 Task: Open an excel sheet and write heading  Innovate Sales. Add 10 people name  'Ethan Reynolds, Olivia Thompson, Benjamin Martinez, Emma Davis, Alexander Mitchell, Ava Rodriguez, Daniel Anderson, Mia Lewis, Christopher Scott, Sophia Harris._x000D_
'Item code in between  450-900. Product range in between  1000-10000. Add Products  Nike shoe, Adidas shoe, Gucci T-shirt, Louis Vuitton bag, Zara Shirt, H&M jeans, Chanel perfume, Versace perfume, Ralph Lauren, Prada Shirt_x000D_
Choose quantity  5 to 10 Tax 12 percent Total Add Amount. Save page  Innovate Sales review book
Action: Mouse moved to (10, 20)
Screenshot: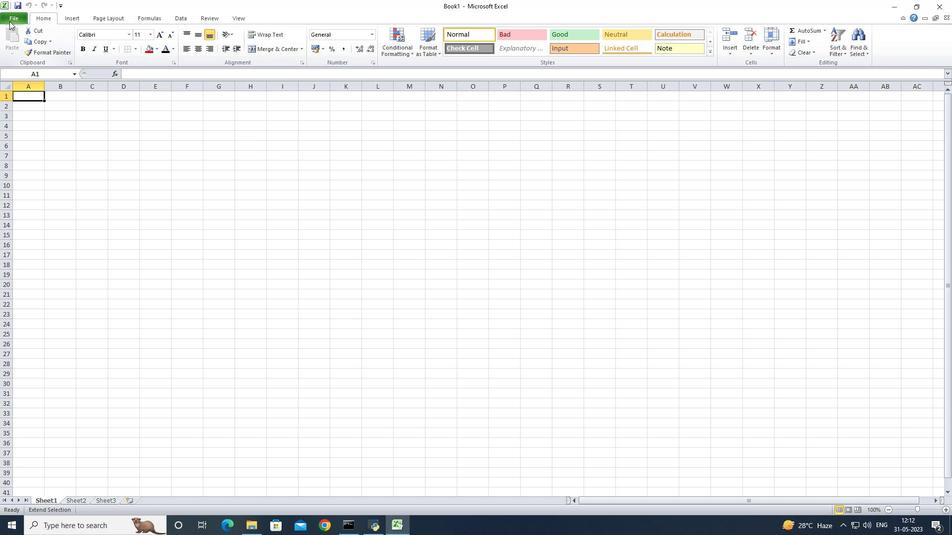 
Action: Mouse pressed left at (10, 20)
Screenshot: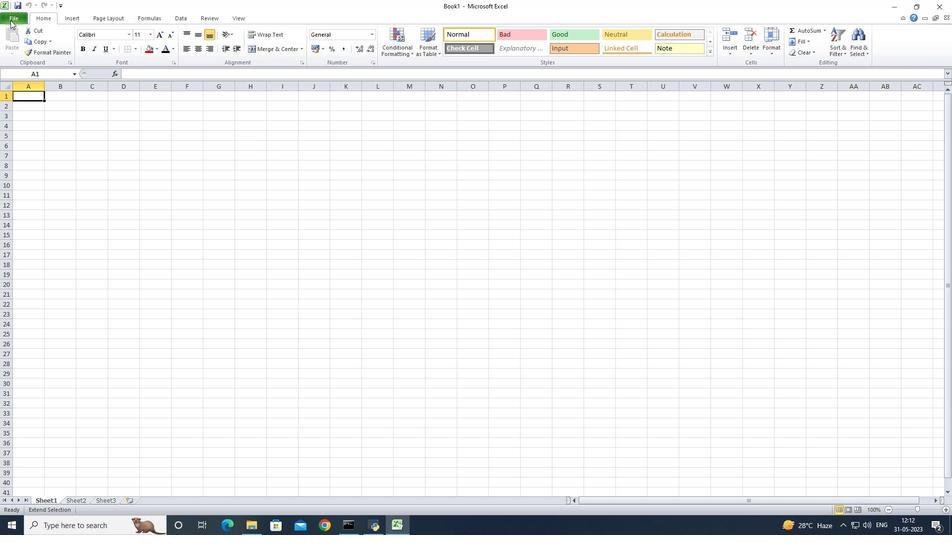 
Action: Mouse moved to (21, 126)
Screenshot: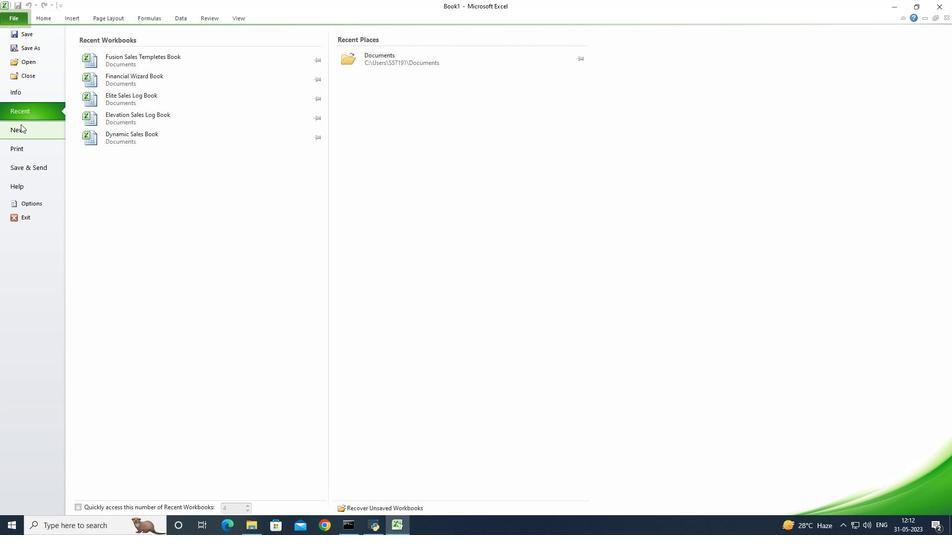 
Action: Mouse pressed left at (21, 126)
Screenshot: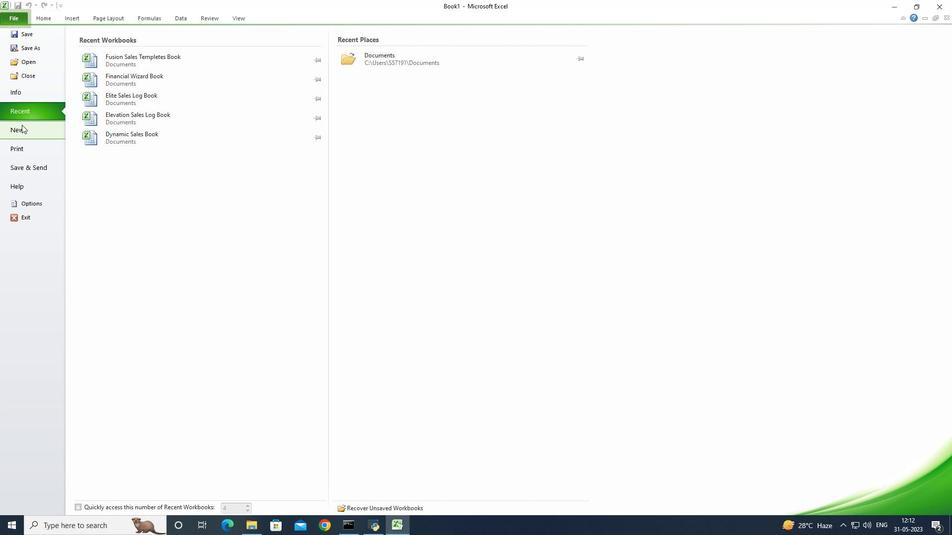 
Action: Mouse moved to (95, 95)
Screenshot: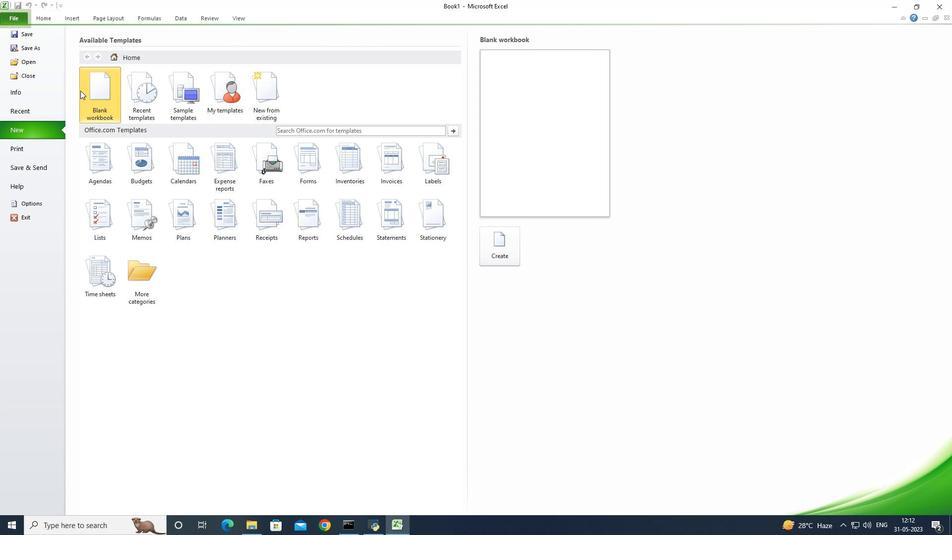
Action: Mouse pressed left at (95, 95)
Screenshot: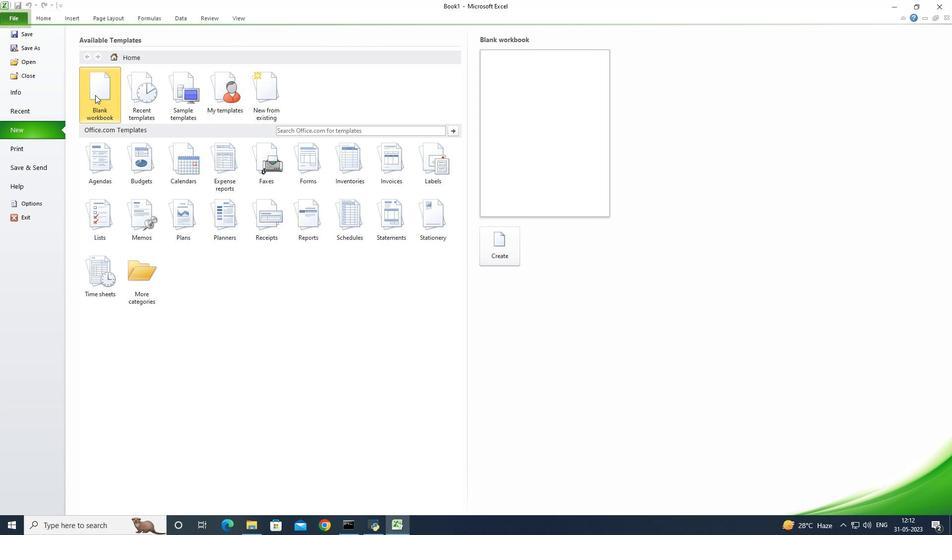 
Action: Mouse moved to (491, 248)
Screenshot: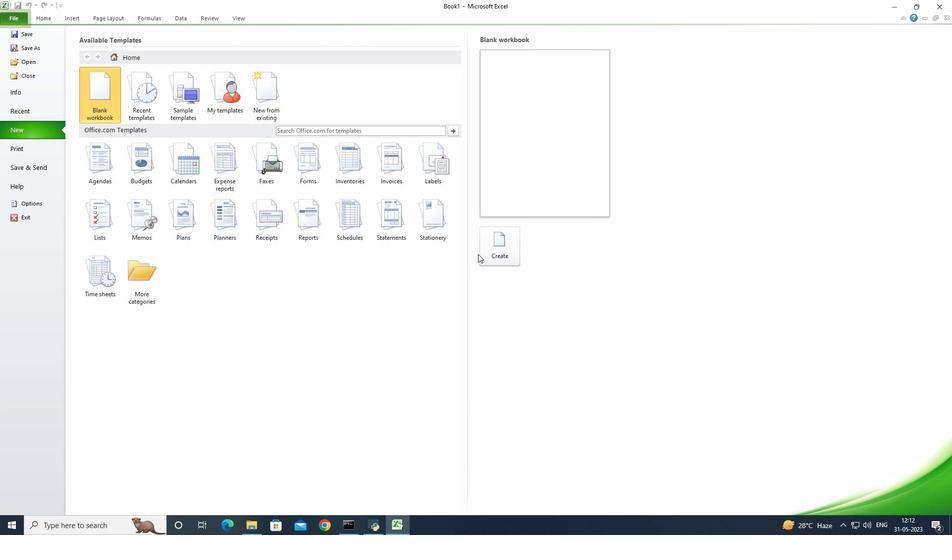 
Action: Mouse pressed left at (491, 248)
Screenshot: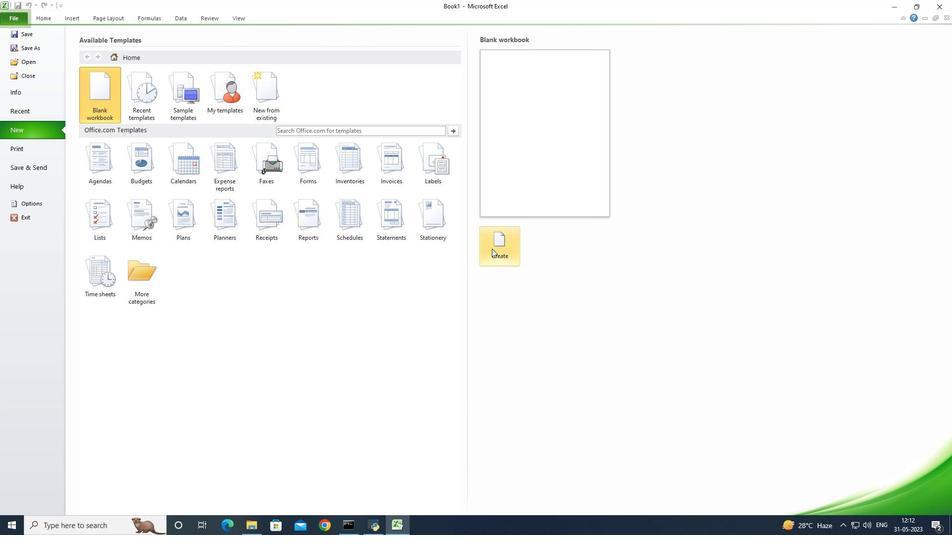 
Action: Mouse moved to (33, 96)
Screenshot: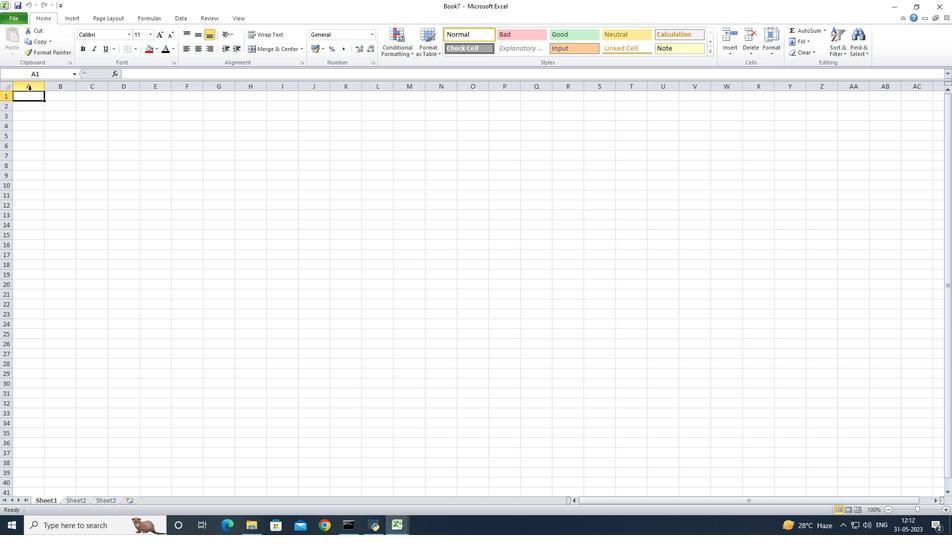 
Action: Mouse pressed left at (33, 96)
Screenshot: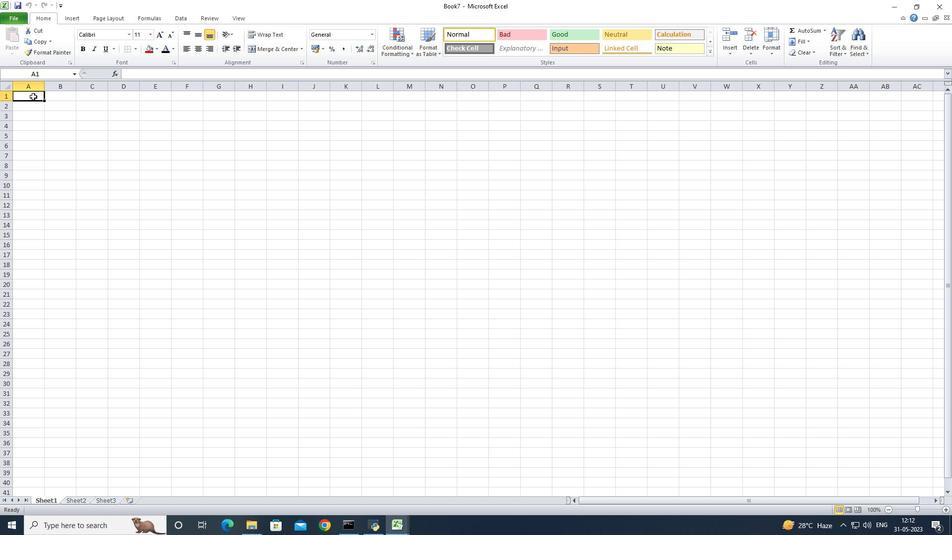 
Action: Key pressed <Key.shift>Innovate<Key.space><Key.shift>Sales<Key.enter>
Screenshot: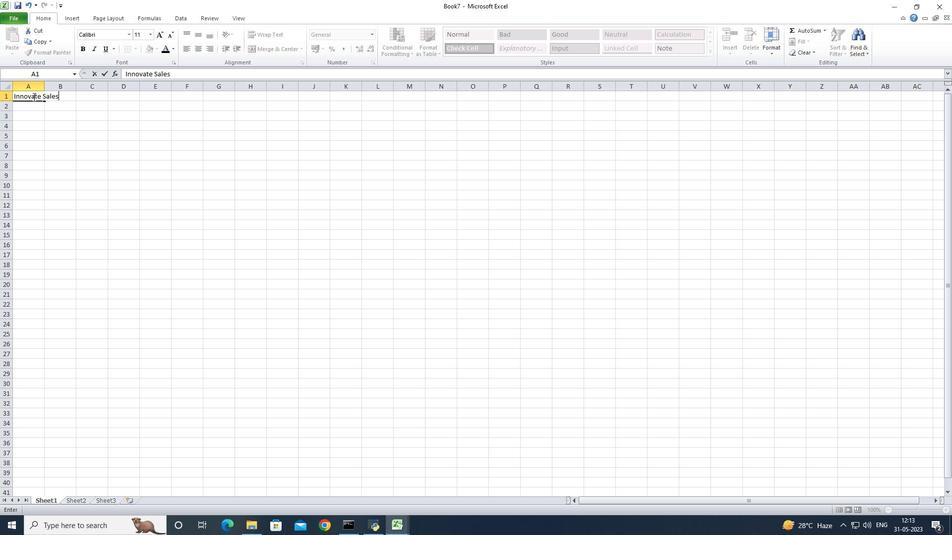 
Action: Mouse moved to (31, 97)
Screenshot: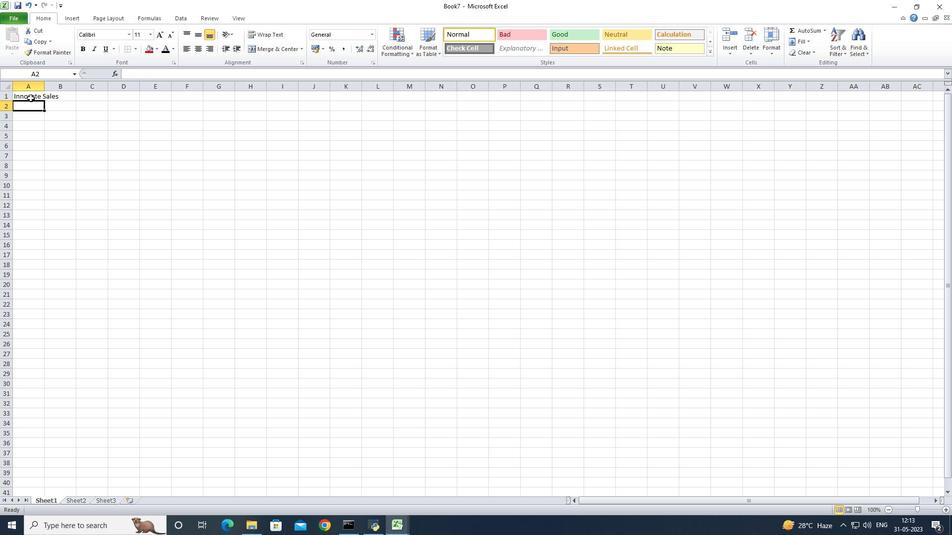 
Action: Mouse pressed left at (31, 97)
Screenshot: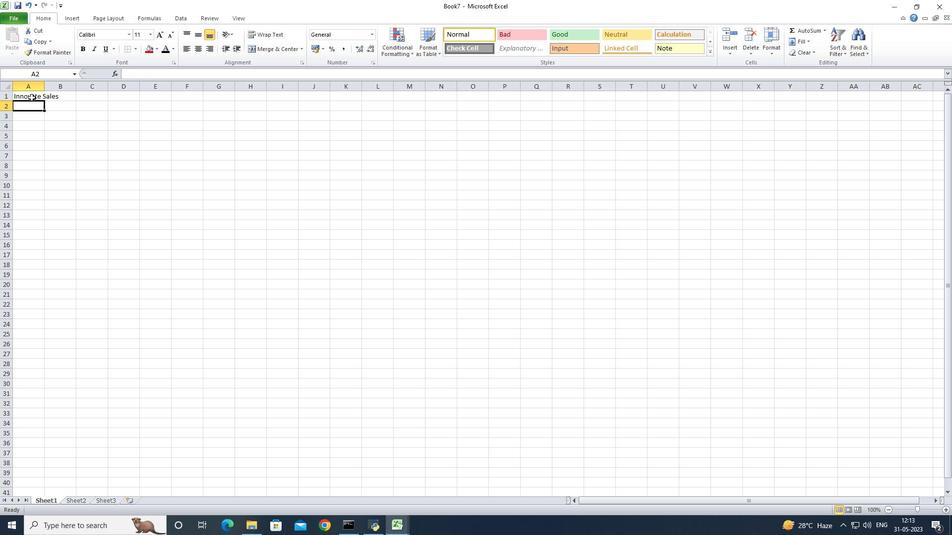 
Action: Mouse moved to (38, 104)
Screenshot: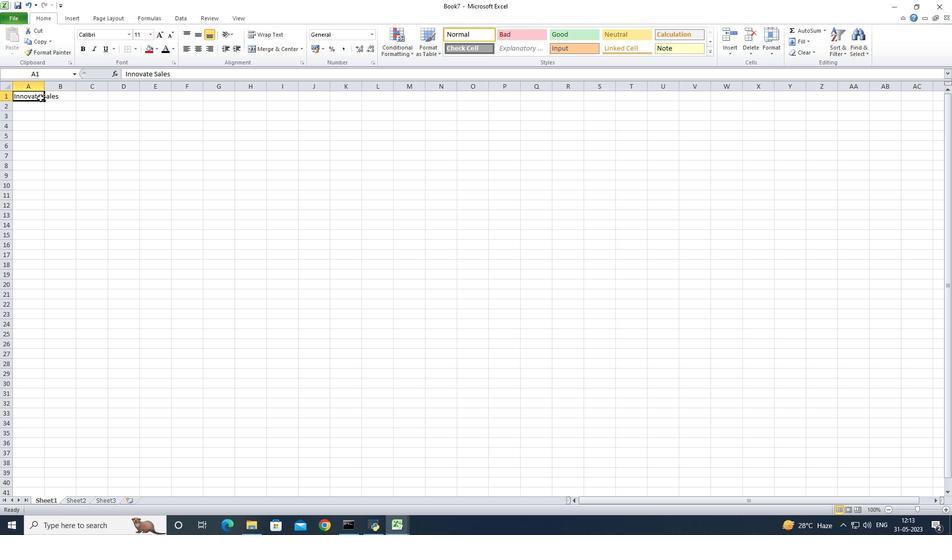 
Action: Mouse pressed left at (38, 104)
Screenshot: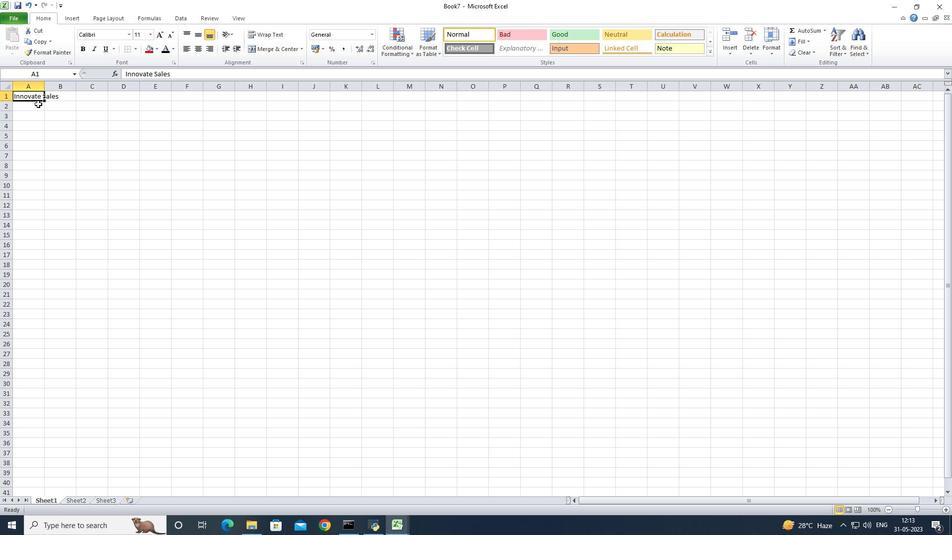 
Action: Key pressed <Key.shift><Key.shift><Key.shift><Key.shift><Key.shift><Key.shift><Key.shift>Name<Key.enter><Key.shift><Key.shift><Key.shift>Ethan<Key.space><Key.shift><Key.shift><Key.shift><Key.shift><Key.shift><Key.shift>Reynolds<Key.enter><Key.shift><Key.shift><Key.shift><Key.shift><Key.shift><Key.shift><Key.shift><Key.shift><Key.shift><Key.shift><Key.shift><Key.shift><Key.shift><Key.shift><Key.shift><Key.shift><Key.shift><Key.shift><Key.shift><Key.shift><Key.shift><Key.shift><Key.shift><Key.shift><Key.shift><Key.shift><Key.shift><Key.shift><Key.shift><Key.shift><Key.shift><Key.shift><Key.shift><Key.shift><Key.shift><Key.shift><Key.shift>Olivia<Key.space><Key.shift><Key.shift><Key.shift><Key.shift><Key.shift><Key.shift><Key.shift><Key.shift><Key.shift><Key.shift><Key.shift><Key.shift><Key.shift><Key.shift>Thompsi<Key.backspace>on<Key.enter><Key.shift><Key.shift><Key.shift><Key.shift><Key.shift><Key.shift><Key.shift><Key.shift><Key.shift><Key.shift><Key.shift><Key.shift><Key.shift><Key.shift><Key.shift><Key.shift><Key.shift><Key.shift><Key.shift><Key.shift><Key.shift><Key.shift><Key.shift><Key.shift><Key.shift><Key.shift><Key.shift><Key.shift>Benjamin<Key.space><Key.shift>Martinez<Key.enter><Key.shift><Key.shift><Key.shift><Key.shift>Emma<Key.space><Key.shift><Key.shift><Key.shift><Key.shift><Key.shift><Key.shift><Key.shift><Key.shift><Key.shift><Key.shift><Key.shift><Key.shift><Key.shift><Key.shift><Key.shift><Key.shift>Davis<Key.enter><Key.shift><Key.shift><Key.shift><Key.shift><Key.shift><Key.shift><Key.shift><Key.shift><Key.shift><Key.shift>Alexan<Key.shift>Der<Key.backspace><Key.backspace><Key.backspace>der<Key.space><Key.shift>Mitchell<Key.enter><Key.shift><Key.shift><Key.shift><Key.shift><Key.shift><Key.shift><Key.shift><Key.shift><Key.shift><Key.shift><Key.shift><Key.shift><Key.shift><Key.shift><Key.shift><Key.shift><Key.shift><Key.shift><Key.shift>Ava<Key.space><Key.shift><Key.shift><Key.shift><Key.shift><Key.shift><Key.shift>Rodriguez<Key.enter><Key.shift><Key.shift><Key.shift><Key.shift><Key.shift><Key.shift>Daniel<Key.space><Key.shift><Key.shift><Key.shift><Key.shift><Key.shift><Key.shift><Key.shift><Key.shift><Key.shift><Key.shift><Key.shift><Key.shift>Andet<Key.backspace>rson<Key.enter><Key.shift><Key.shift><Key.shift><Key.shift>Mia<Key.space><Key.shift><Key.shift><Key.shift><Key.shift><Key.shift><Key.shift><Key.shift><Key.shift><Key.shift><Key.shift><Key.shift><Key.shift>Lewis<Key.enter><Key.shift><Key.shift><Key.shift><Key.shift><Key.shift><Key.shift><Key.shift><Key.shift><Key.shift><Key.shift><Key.shift><Key.shift><Key.shift><Key.shift><Key.shift><Key.shift><Key.shift><Key.shift><Key.shift><Key.shift><Key.shift><Key.shift><Key.shift><Key.shift><Key.shift><Key.shift><Key.shift><Key.shift><Key.shift><Key.shift>Cha<Key.backspace>ristopher<Key.space><Key.shift>Scott<Key.enter><Key.shift><Key.shift><Key.shift><Key.shift><Key.shift><Key.shift>ophia<Key.space><Key.shift><Key.shift><Key.shift><Key.shift><Key.shift><Key.shift><Key.shift><Key.shift><Key.shift><Key.shift>harris<Key.enter>
Screenshot: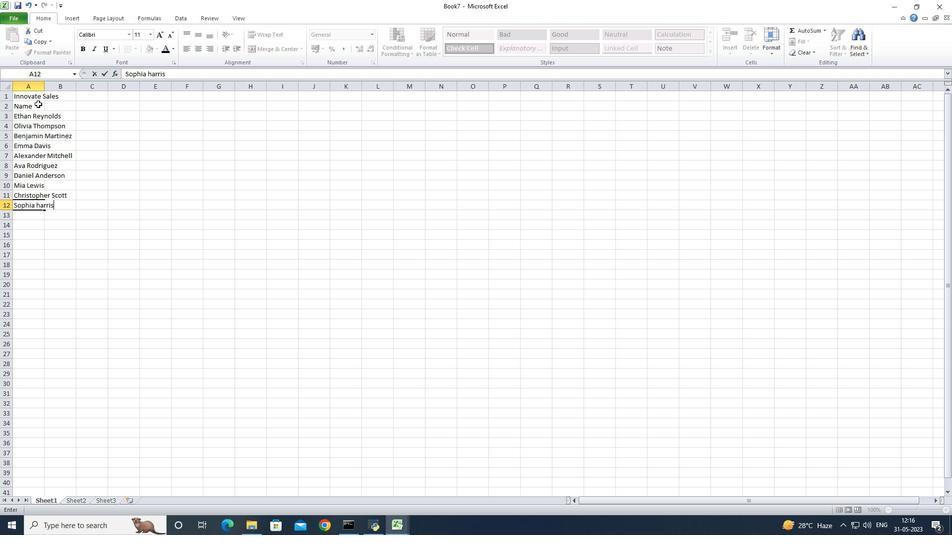 
Action: Mouse moved to (43, 88)
Screenshot: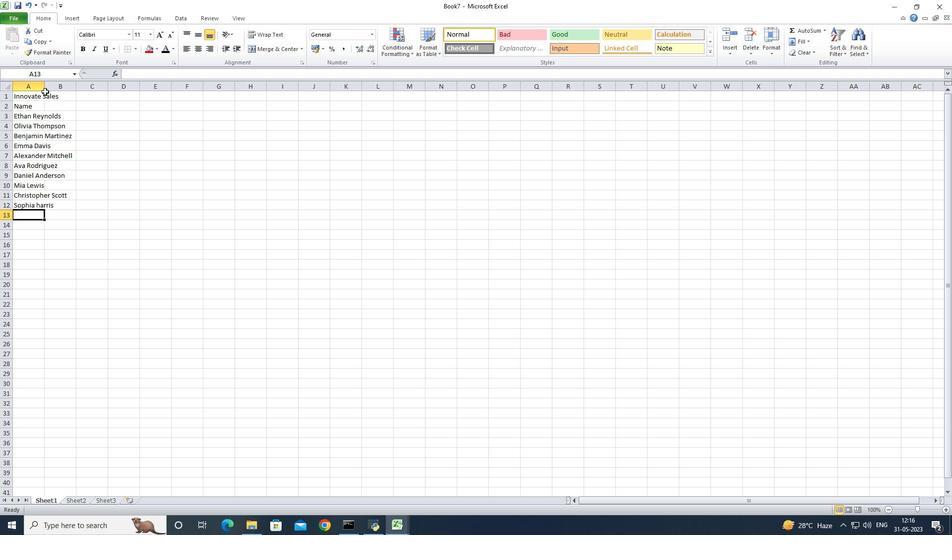 
Action: Mouse pressed left at (43, 88)
Screenshot: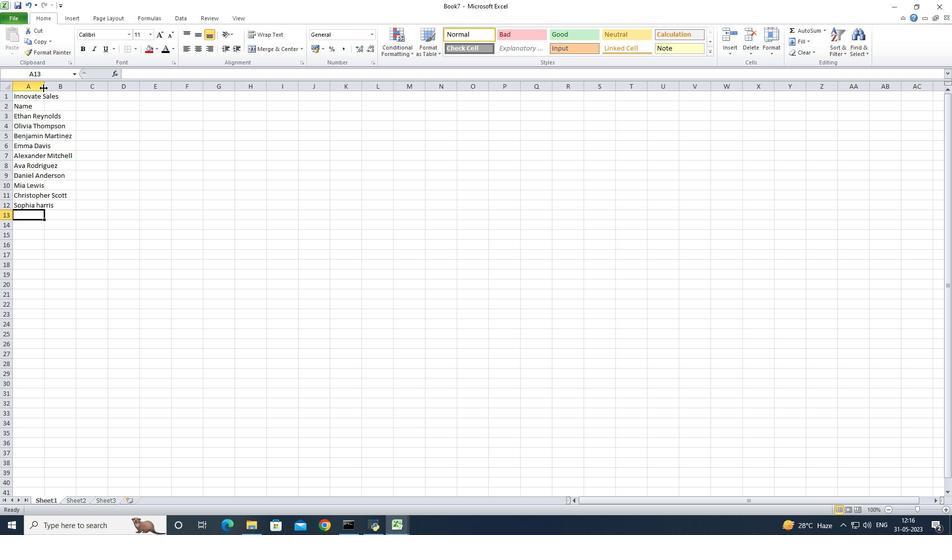 
Action: Mouse pressed left at (43, 88)
Screenshot: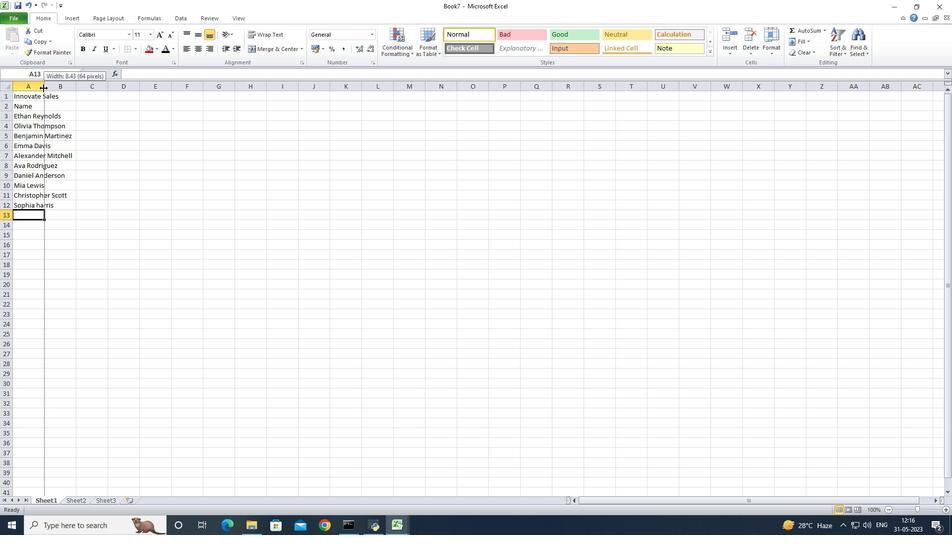 
Action: Mouse moved to (97, 104)
Screenshot: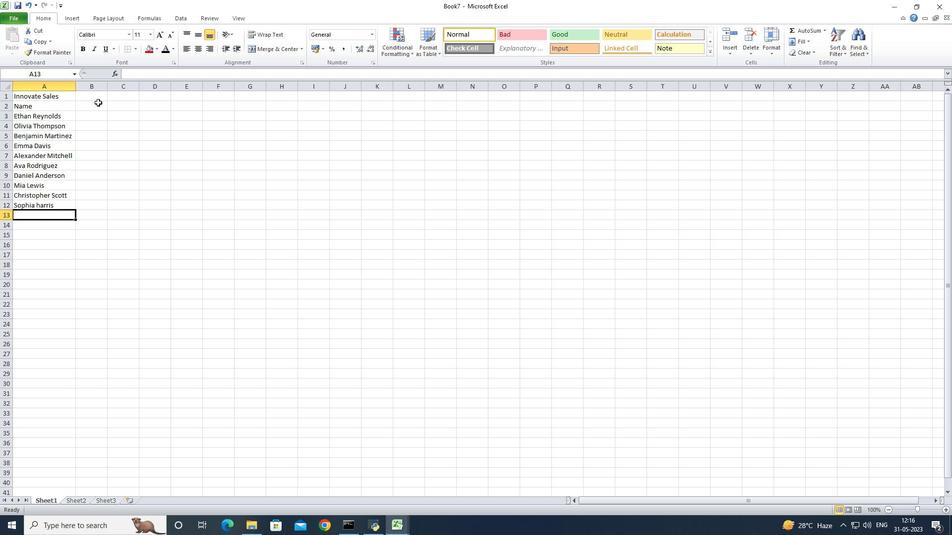 
Action: Mouse pressed left at (97, 104)
Screenshot: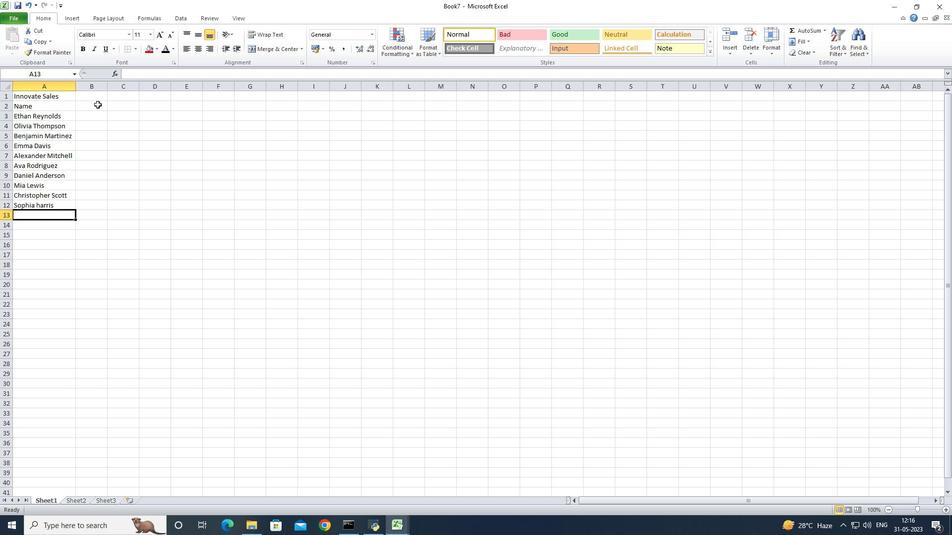 
Action: Key pressed <Key.shift>Item<Key.space><Key.shift>Code<Key.enter>450<Key.down>460<Key.down>470<Key.down>500<Key.down>600<Key.down>700<Key.down>800<Key.down>900<Key.down>750<Key.down>850<Key.right><Key.up><Key.up><Key.up><Key.up><Key.up><Key.up><Key.up><Key.up><Key.up><Key.up>
Screenshot: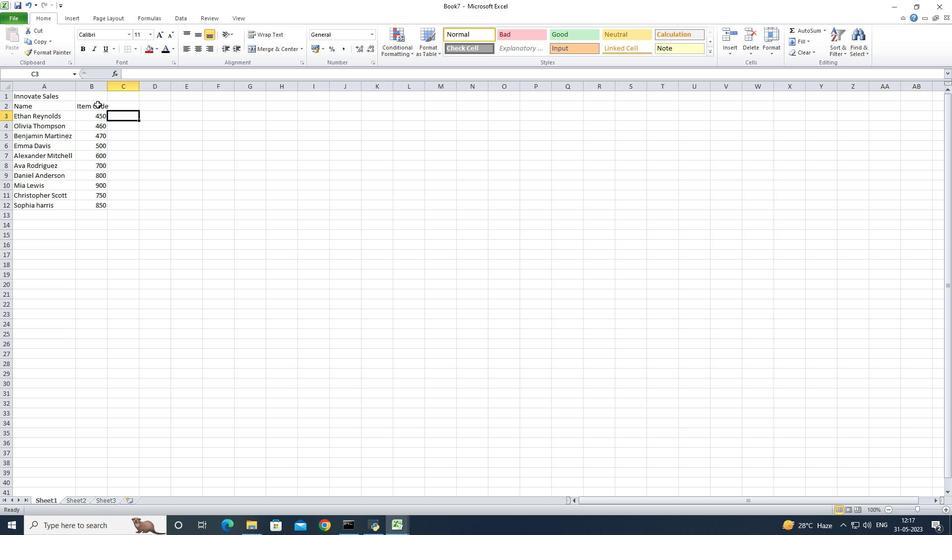 
Action: Mouse moved to (106, 92)
Screenshot: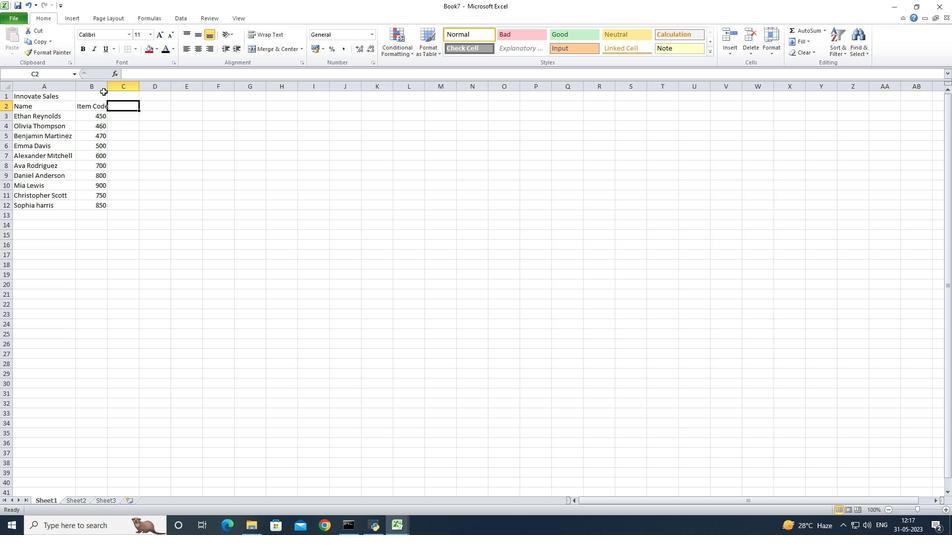 
Action: Mouse pressed left at (106, 92)
Screenshot: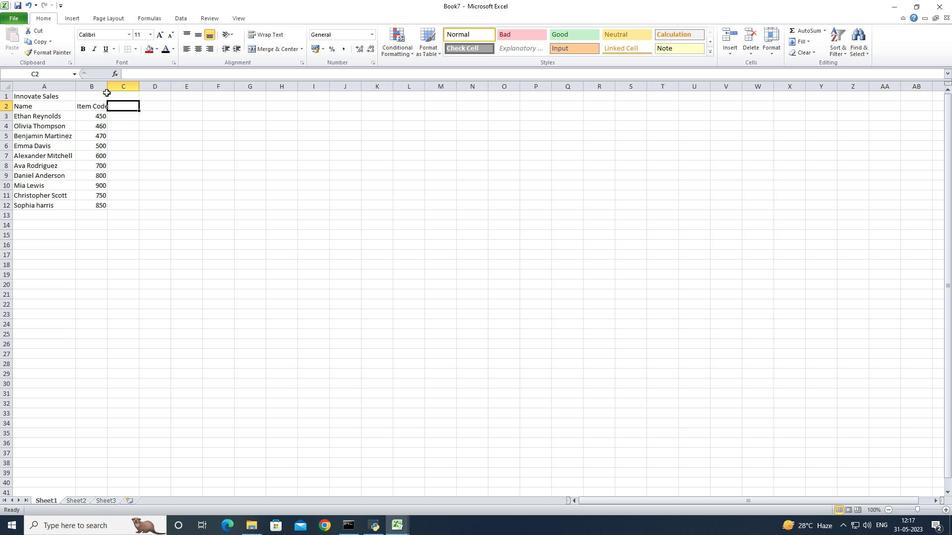 
Action: Mouse pressed left at (106, 92)
Screenshot: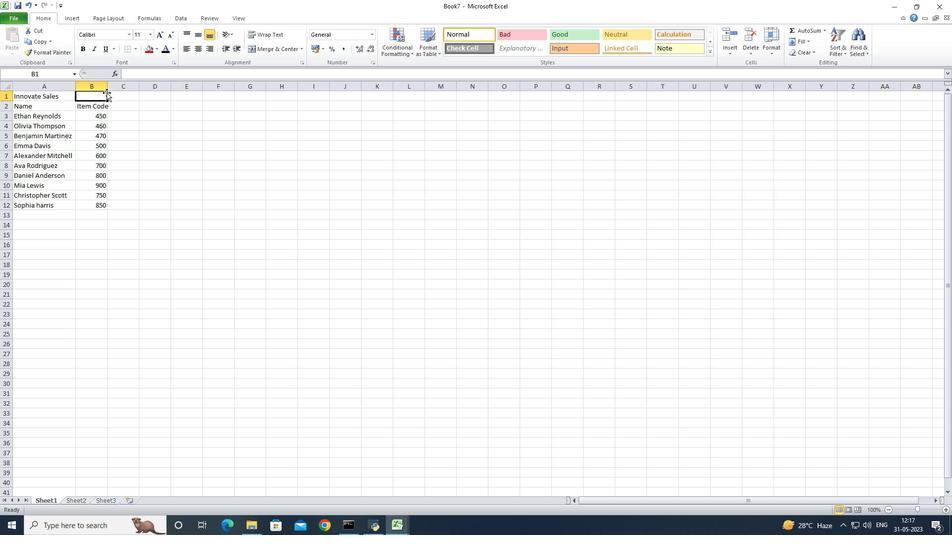 
Action: Mouse moved to (107, 87)
Screenshot: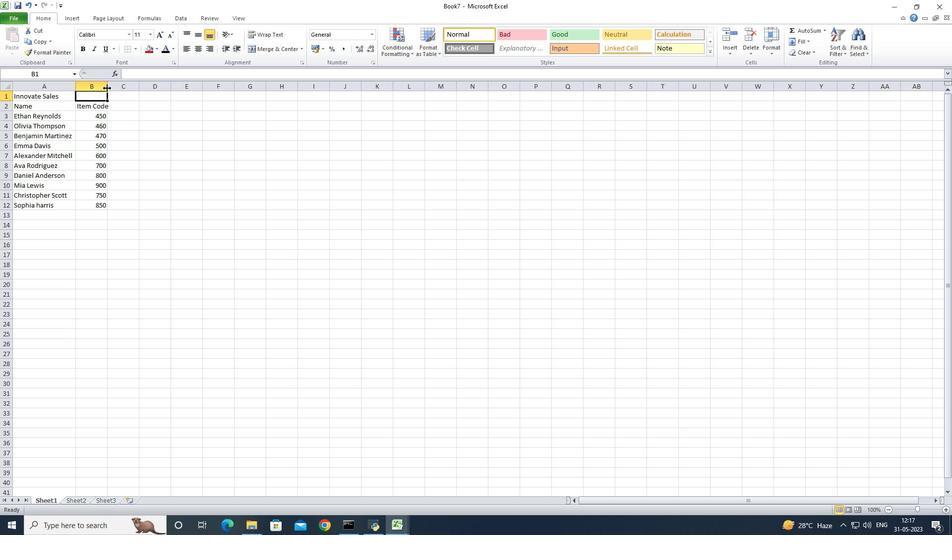
Action: Mouse pressed left at (107, 87)
Screenshot: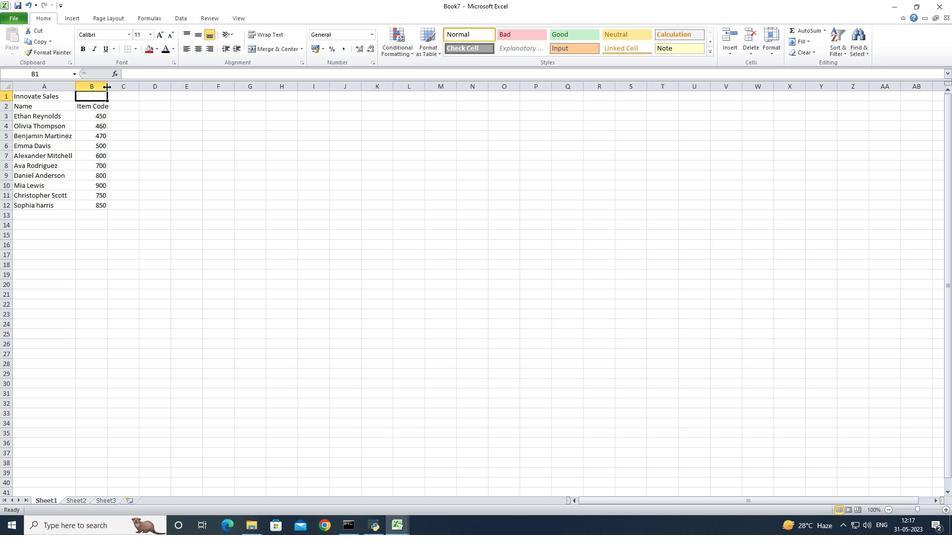 
Action: Mouse pressed left at (107, 87)
Screenshot: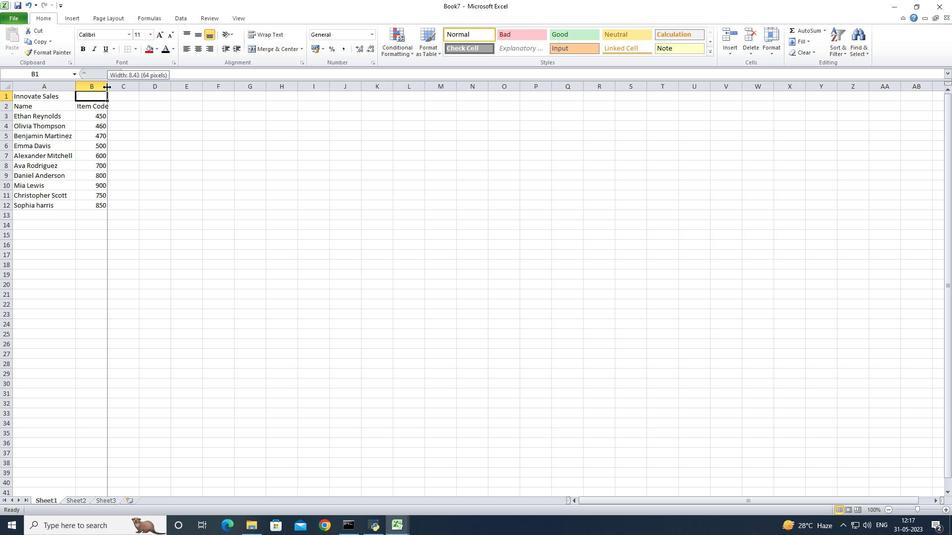 
Action: Mouse moved to (118, 109)
Screenshot: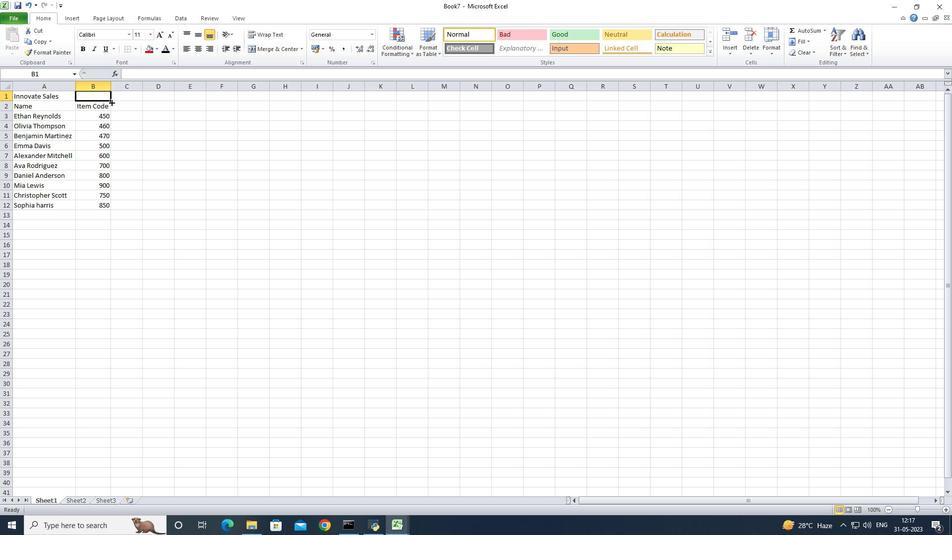 
Action: Mouse pressed left at (118, 109)
Screenshot: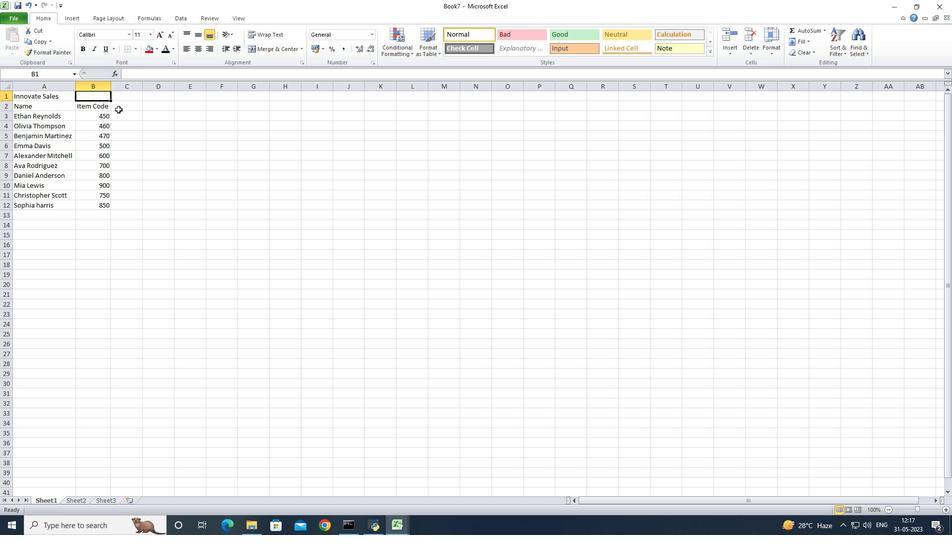 
Action: Key pressed <Key.shift><Key.shift><Key.shift><Key.shift>Product<Key.space><Key.shift>Range<Key.enter>
Screenshot: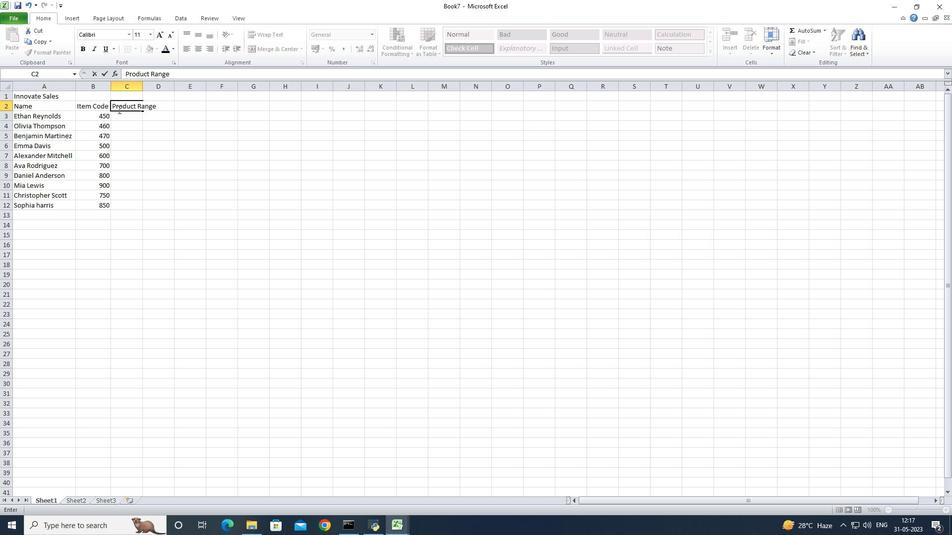 
Action: Mouse moved to (142, 89)
Screenshot: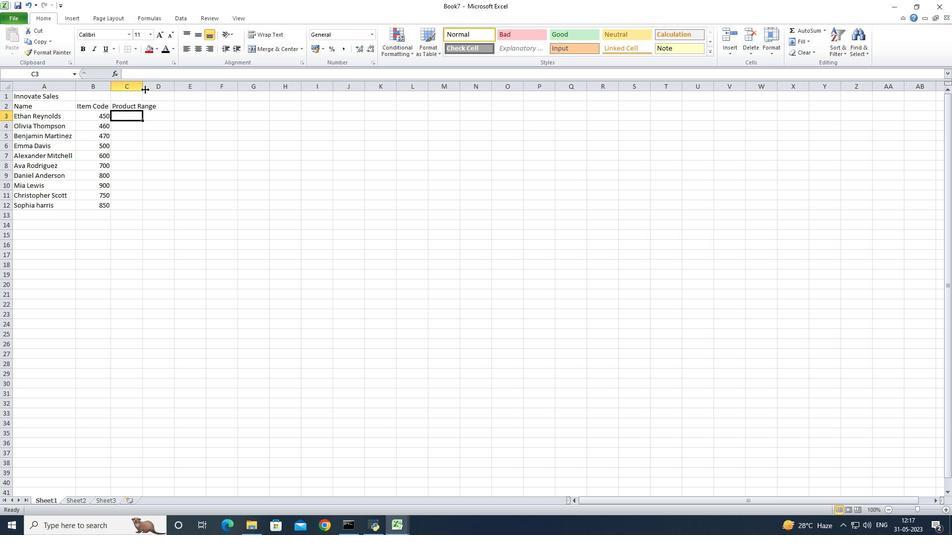 
Action: Mouse pressed left at (142, 89)
Screenshot: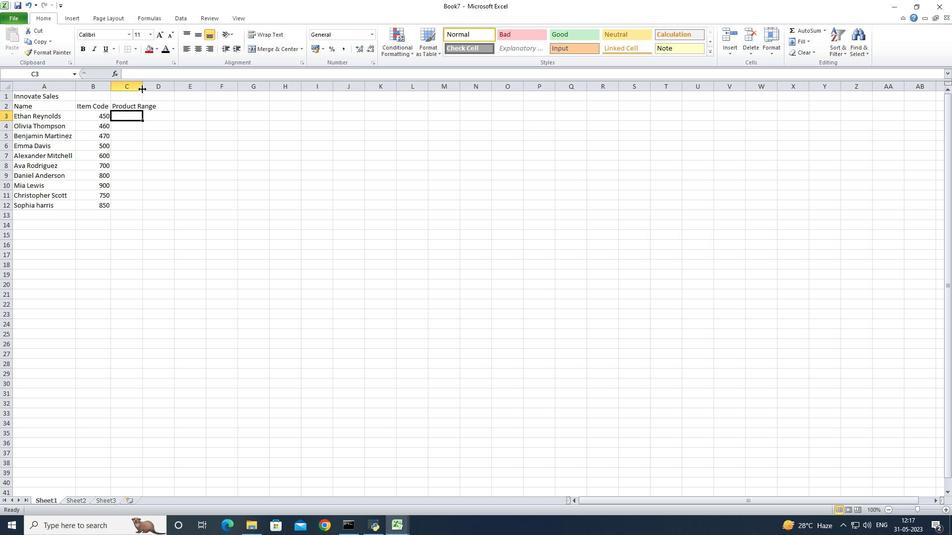 
Action: Mouse pressed left at (142, 89)
Screenshot: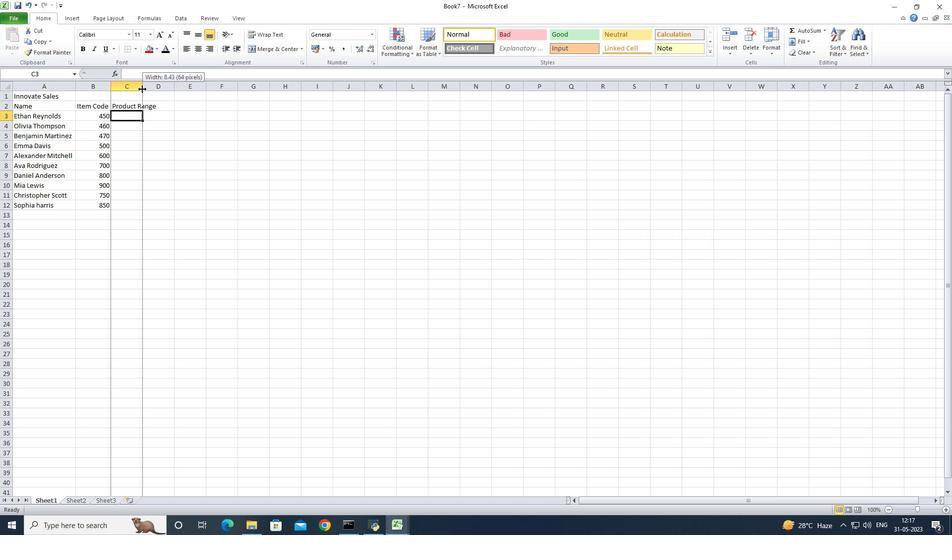 
Action: Mouse moved to (141, 111)
Screenshot: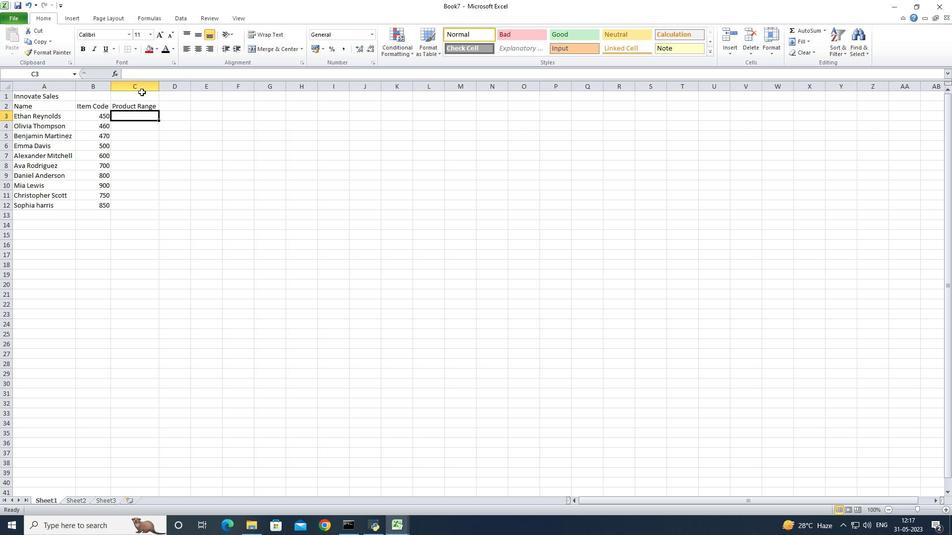 
Action: Key pressed 1000<Key.down>2000<Key.down>3000<Key.down>4000<Key.down>5000<Key.down>6000<Key.down>7000<Key.down>8000<Key.down>9000<Key.down>10000<Key.right><Key.up><Key.up><Key.up><Key.up><Key.up><Key.up><Key.up><Key.up><Key.up><Key.up><Key.shift><Key.shift><Key.shift><Key.shift><Key.shift><Key.shift><Key.shift><Key.shift><Key.shift><Key.shift><Key.shift><Key.shift><Key.shift><Key.shift><Key.shift><Key.shift><Key.shift><Key.shift><Key.shift><Key.shift><Key.shift><Key.shift><Key.shift><Key.shift><Key.shift><Key.shift><Key.shift>Products<Key.enter><Key.shift>Nike<Key.space><Key.shift>Shoe<Key.enter><Key.shift><Key.shift><Key.shift><Key.shift><Key.shift><Key.shift><Key.shift>Adidas<Key.space><Key.shift><Key.shift>Shoe<Key.enter><Key.shift><Key.shift><Key.shift><Key.shift><Key.shift><Key.shift><Key.shift><Key.shift><Key.shift><Key.shift><Key.shift><Key.shift><Key.shift><Key.shift><Key.shift><Key.shift><Key.shift><Key.shift><Key.shift><Key.shift><Key.shift><Key.shift><Key.shift><Key.shift><Key.shift><Key.shift><Key.shift><Key.shift><Key.shift><Key.shift><Key.shift><Key.shift><Key.shift><Key.shift><Key.shift><Key.shift><Key.shift><Key.shift><Key.shift><Key.shift><Key.shift><Key.shift><Key.shift><Key.shift><Key.shift><Key.shift><Key.shift><Key.shift><Key.shift><Key.shift><Key.shift><Key.shift><Key.shift><Key.shift><Key.shift><Key.shift><Key.shift><Key.shift><Key.shift><Key.shift><Key.shift><Key.shift><Key.shift><Key.shift><Key.shift><Key.shift><Key.shift><Key.shift><Key.shift><Key.shift>Gucci<Key.space><Key.shift><Key.shift><Key.shift><Key.shift><Key.shift><Key.shift><Key.shift><Key.shift><Key.shift><Key.shift><Key.shift><Key.shift><Key.shift><Key.shift><Key.shift><Key.shift><Key.shift><Key.shift><Key.shift><Key.shift><Key.shift><Key.shift><Key.shift><Key.shift><Key.shift>T-shio<Key.backspace>t<Key.backspace>rt<Key.enter><Key.shift><Key.shift><Key.shift><Key.shift><Key.shift><Key.shift><Key.shift><Key.shift><Key.shift><Key.shift><Key.shift><Key.shift><Key.shift><Key.shift><Key.shift><Key.shift><Key.shift><Key.shift><Key.shift><Key.shift><Key.shift><Key.shift><Key.shift><Key.shift><Key.shift><Key.shift><Key.shift><Key.shift><Key.shift><Key.shift><Key.shift><Key.shift><Key.shift><Key.shift><Key.shift><Key.shift><Key.shift>Louis<Key.space><Key.shift>Vuitton<Key.space><Key.shift>Bag<Key.enter><Key.shift><Key.shift><Key.shift><Key.shift><Key.shift><Key.shift><Key.shift><Key.shift><Key.shift><Key.shift><Key.shift><Key.shift><Key.shift><Key.shift><Key.shift><Key.shift><Key.shift><Key.shift><Key.shift><Key.shift><Key.shift>Zara<Key.space><Key.shift>Shirt<Key.enter><Key.shift><Key.shift><Key.shift><Key.shift>H<Key.shift>&<Key.shift>m<Key.space><Key.backspace><Key.backspace><Key.shift>M<Key.space><Key.shift>Jeans<Key.enter><Key.shift>Cham<Key.backspace>nel<Key.space><Key.shift>Perfume<Key.enter><Key.shift><Key.shift><Key.shift><Key.shift><Key.shift><Key.shift><Key.shift><Key.shift><Key.shift><Key.shift><Key.shift><Key.shift><Key.shift><Key.shift><Key.shift>Versace<Key.space><Key.shift>Perfume<Key.enter><Key.shift><Key.shift><Key.shift><Key.shift><Key.shift><Key.shift><Key.shift><Key.shift><Key.shift><Key.shift><Key.shift><Key.shift><Key.shift><Key.shift><Key.shift><Key.shift><Key.shift><Key.shift><Key.shift>Ralph<Key.space><Key.shift>Lauren<Key.enter><Key.shift><Key.shift><Key.shift><Key.shift><Key.shift><Key.shift><Key.shift><Key.shift><Key.shift><Key.shift><Key.shift><Key.shift><Key.shift><Key.shift><Key.shift>prada<Key.space><Key.shift>Shirt<Key.right>
Screenshot: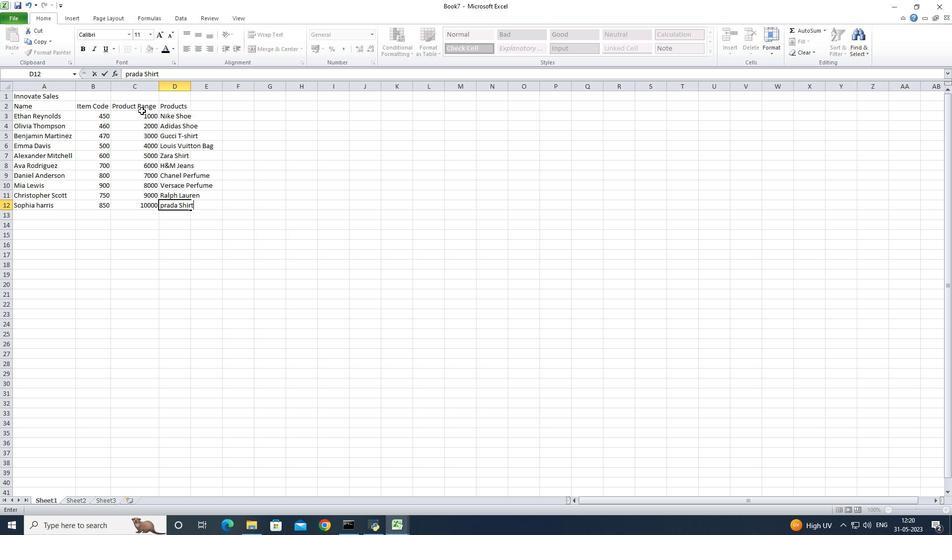 
Action: Mouse moved to (191, 88)
Screenshot: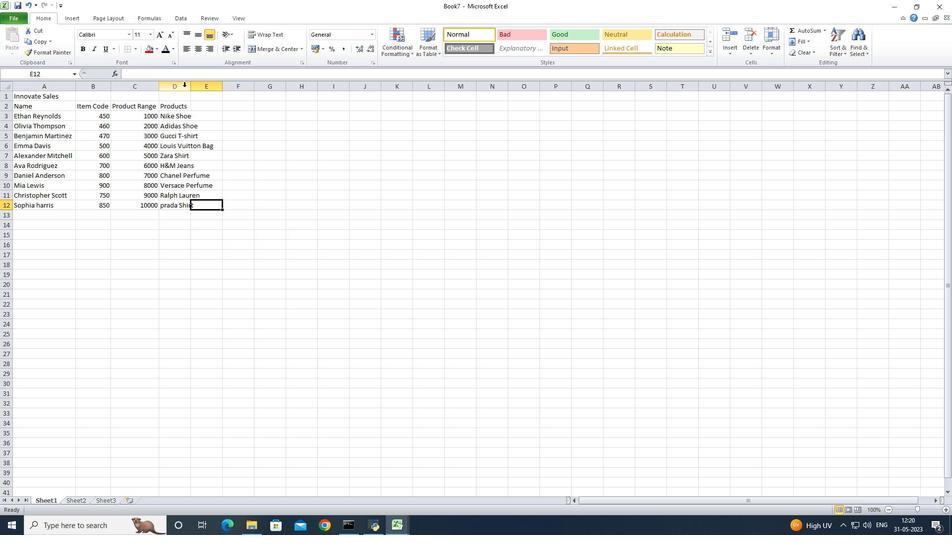 
Action: Mouse pressed left at (191, 88)
Screenshot: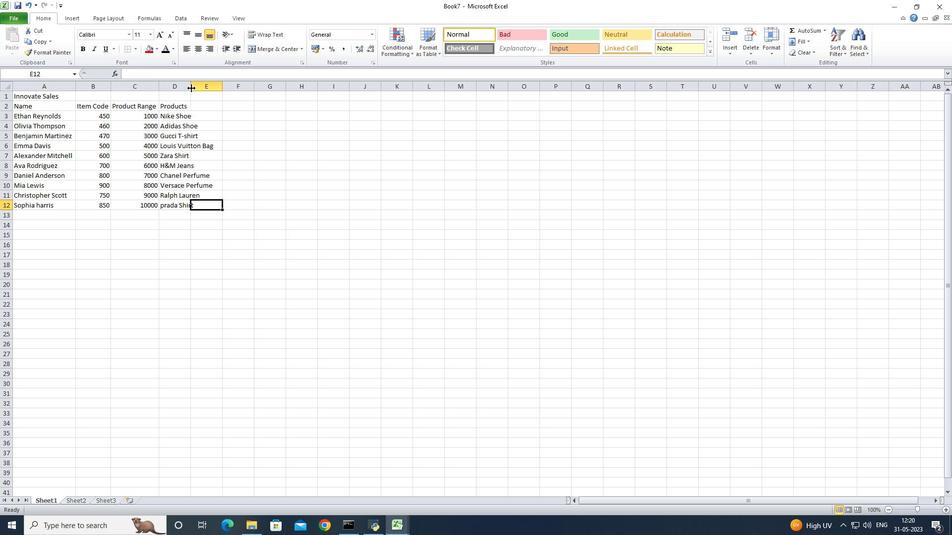 
Action: Mouse pressed left at (191, 88)
Screenshot: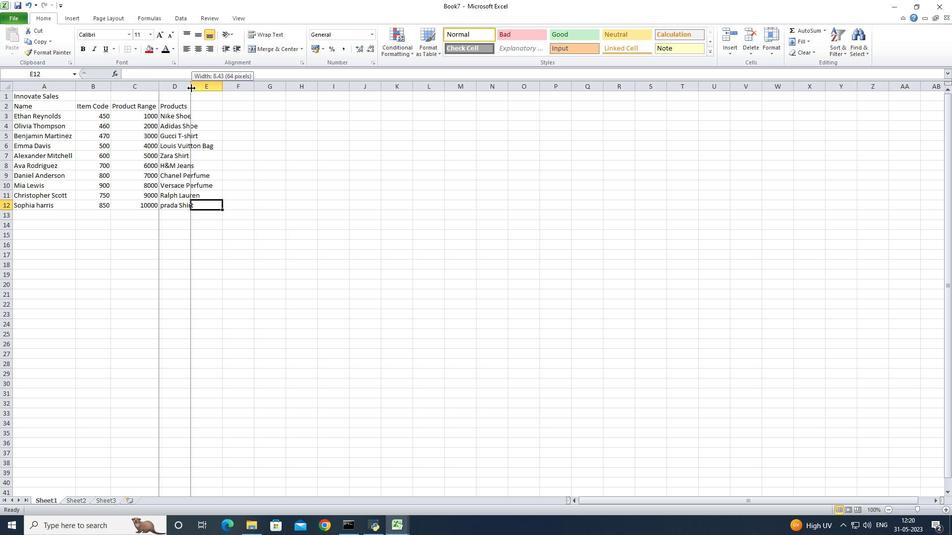 
Action: Mouse moved to (223, 105)
Screenshot: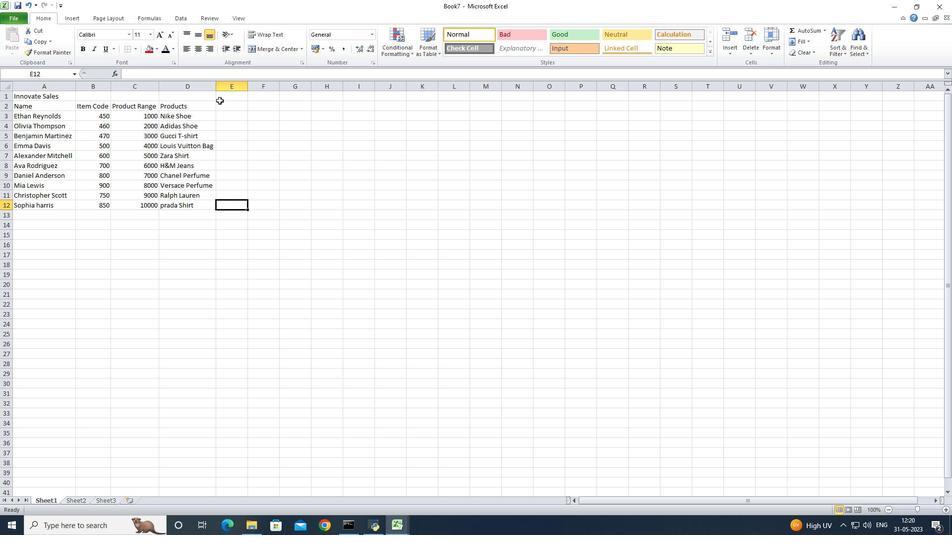 
Action: Mouse pressed left at (223, 105)
Screenshot: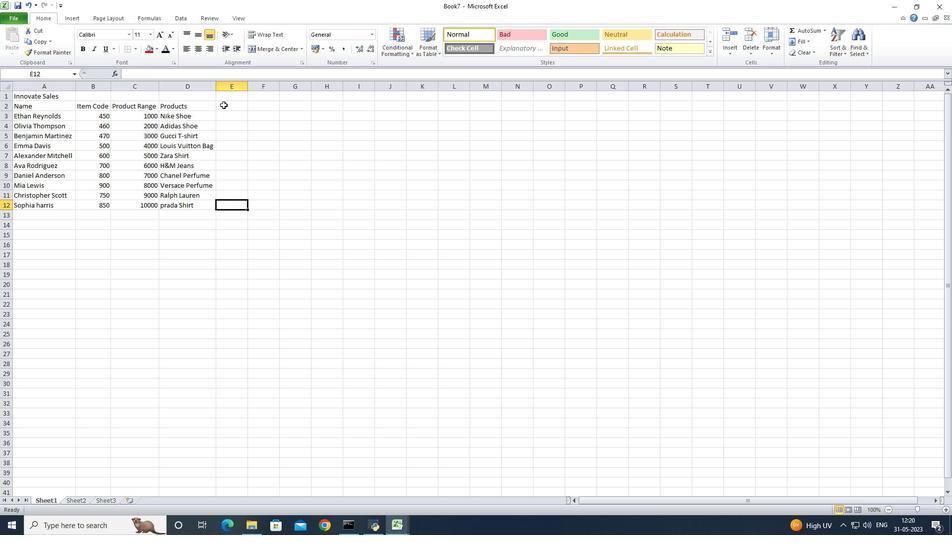
Action: Key pressed <Key.shift><Key.shift><Key.shift><Key.shift><Key.shift><Key.shift><Key.shift><Key.shift><Key.shift><Key.shift><Key.shift><Key.shift><Key.shift><Key.shift>Quam<Key.backspace>ntity<Key.enter>5<Key.down>6<Key.down>7<Key.down>8<Key.down>9<Key.down>10<Key.down>6<Key.down>8<Key.down>7<Key.down>9<Key.right>
Screenshot: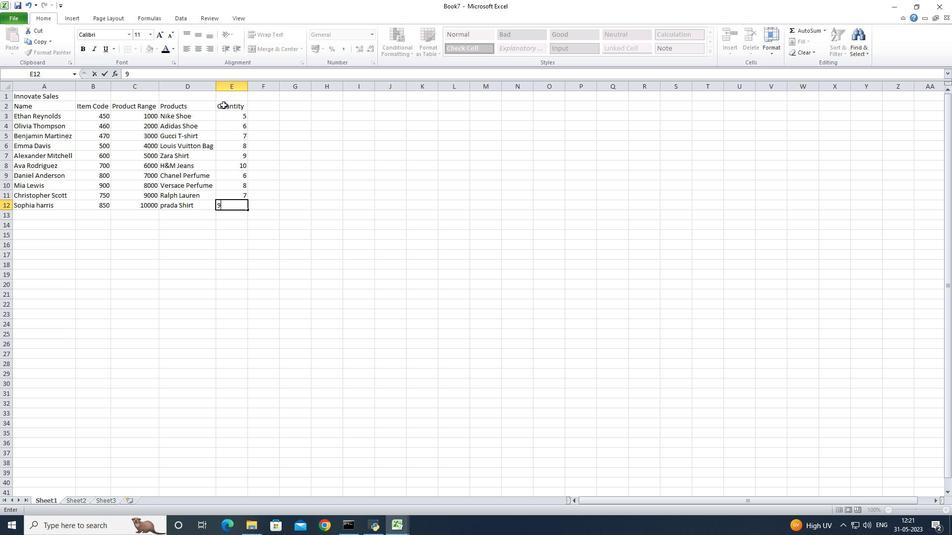 
Action: Mouse moved to (263, 108)
Screenshot: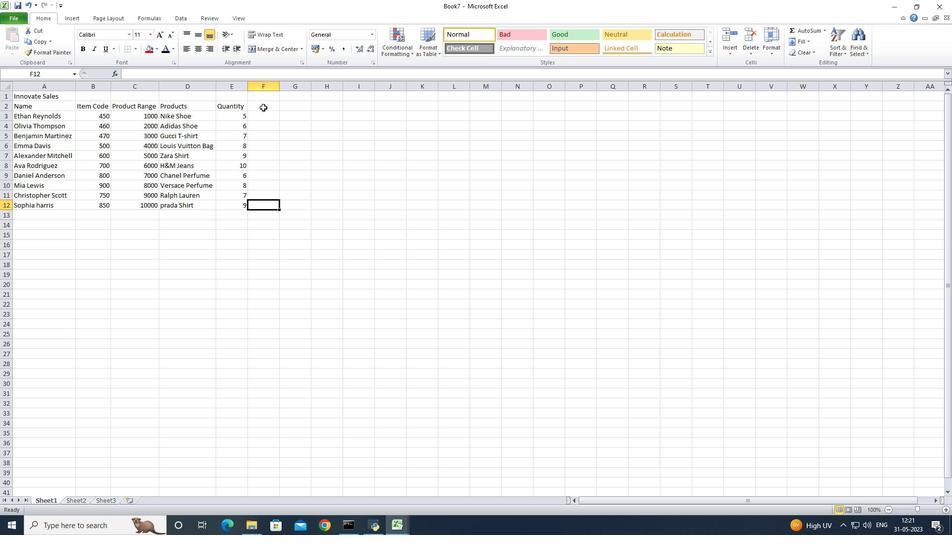 
Action: Mouse pressed left at (263, 108)
Screenshot: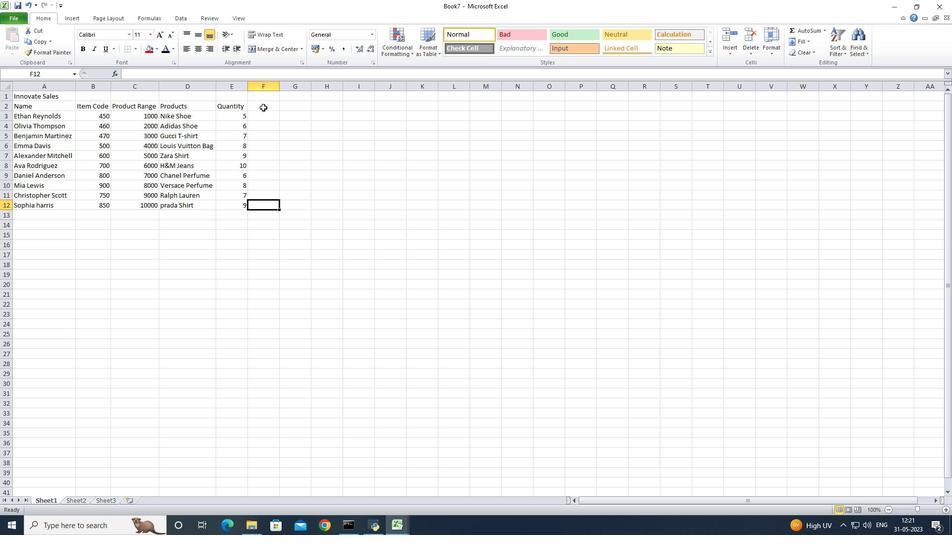 
Action: Key pressed <Key.shift>Amount<Key.tab><Key.shift>Tax<Key.tab><Key.shift>Total
Screenshot: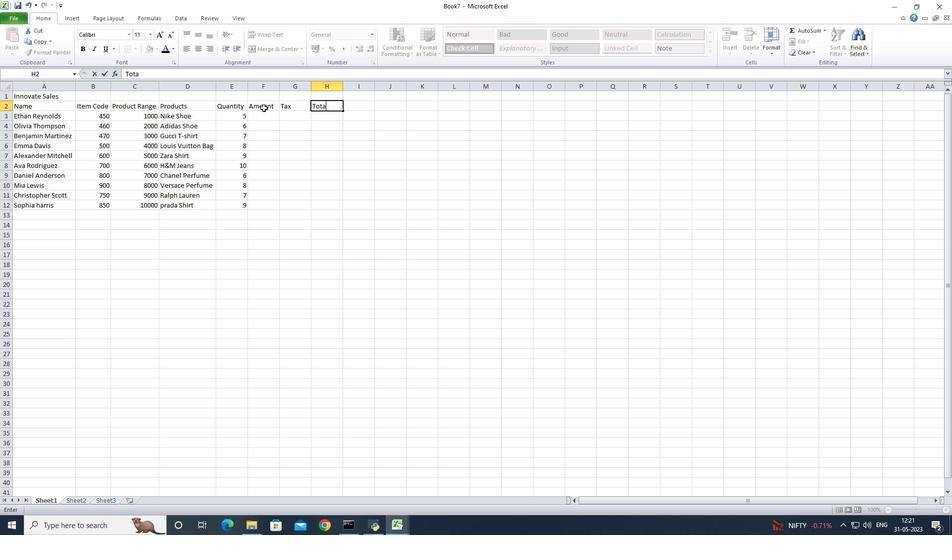 
Action: Mouse moved to (272, 114)
Screenshot: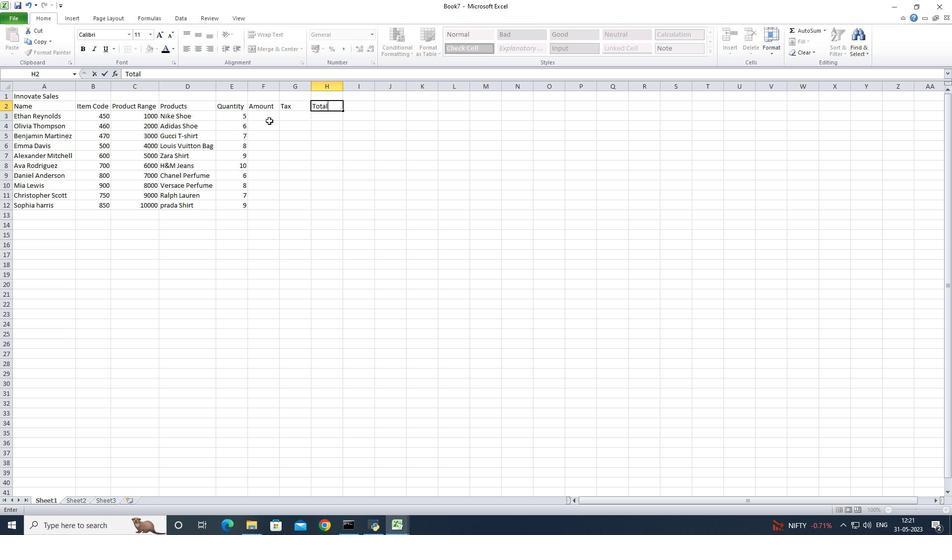 
Action: Mouse pressed left at (272, 114)
Screenshot: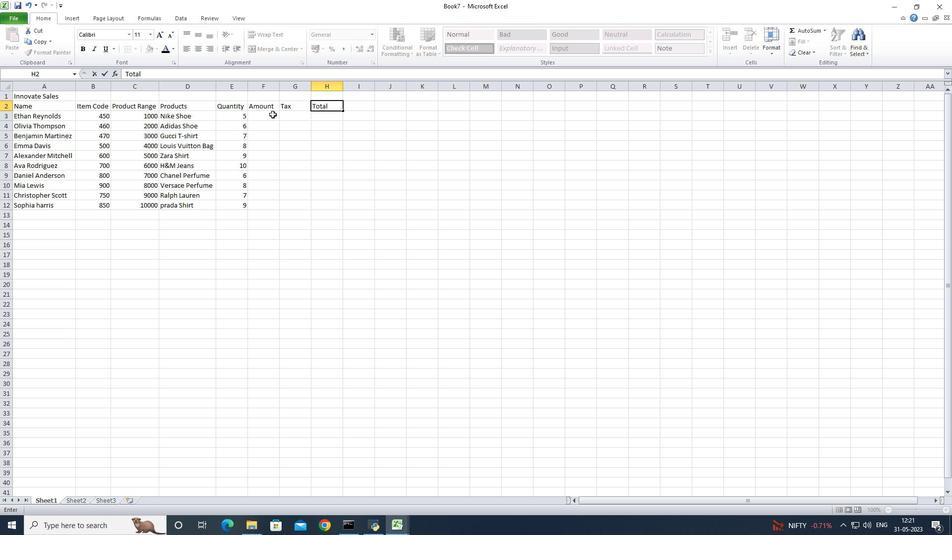 
Action: Key pressed =<Key.shift><Key.shift><Key.shift><Key.shift>Sum<Key.shift>(
Screenshot: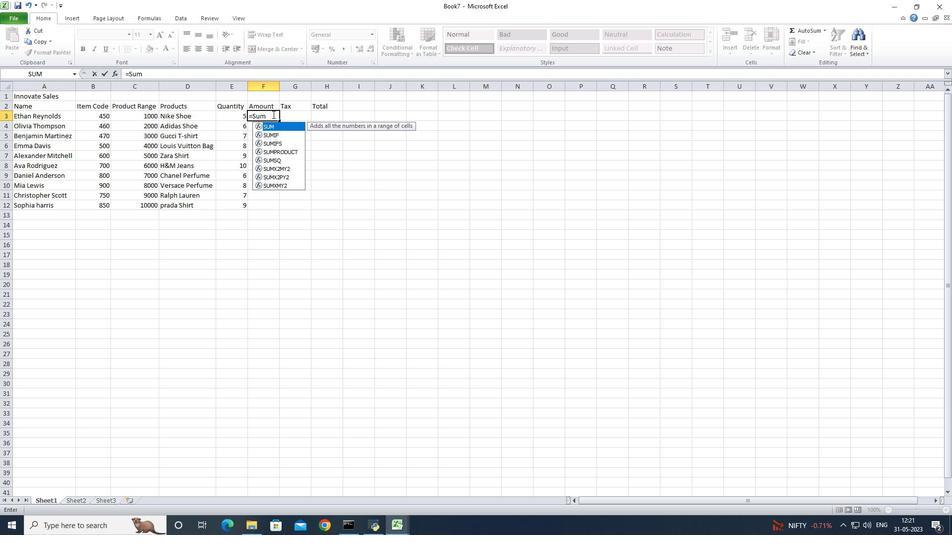 
Action: Mouse moved to (136, 115)
Screenshot: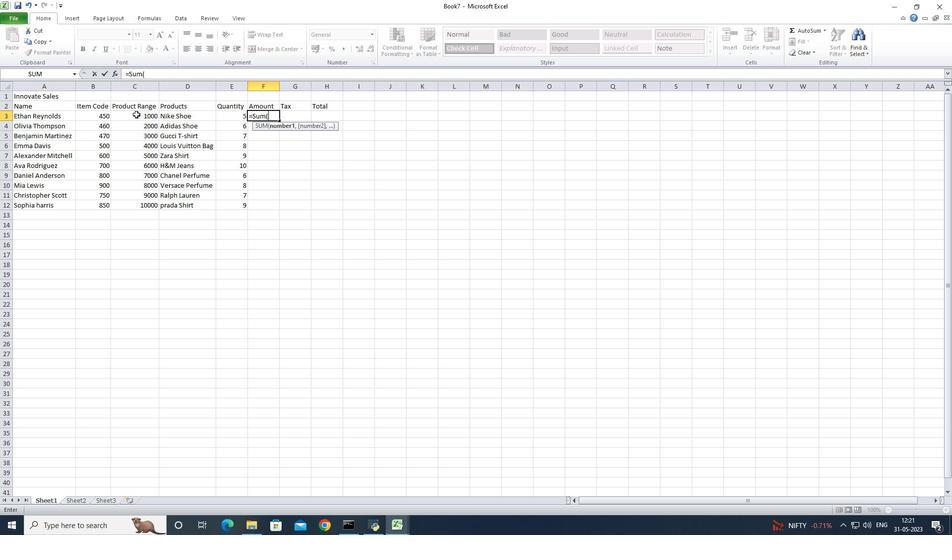 
Action: Mouse pressed left at (136, 115)
Screenshot: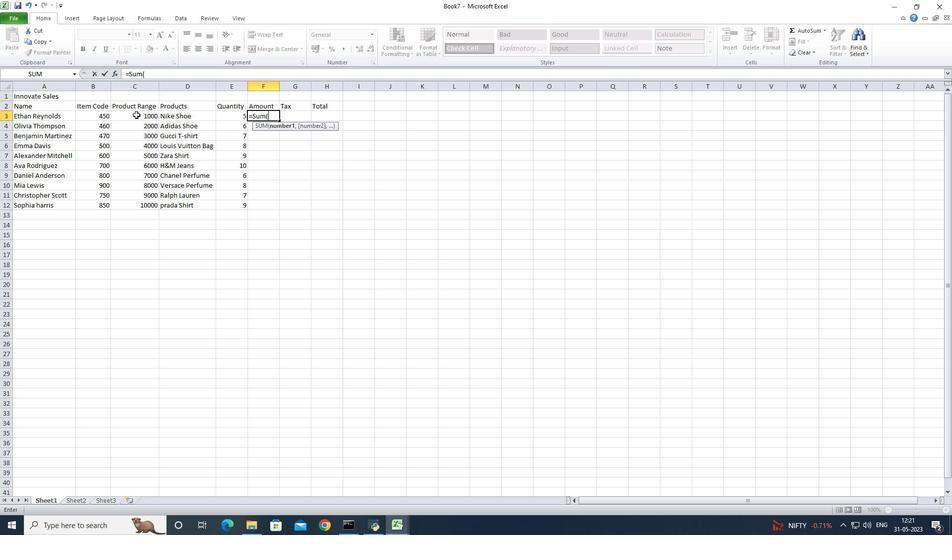 
Action: Key pressed <Key.shift><Key.shift><Key.shift><Key.shift>*
Screenshot: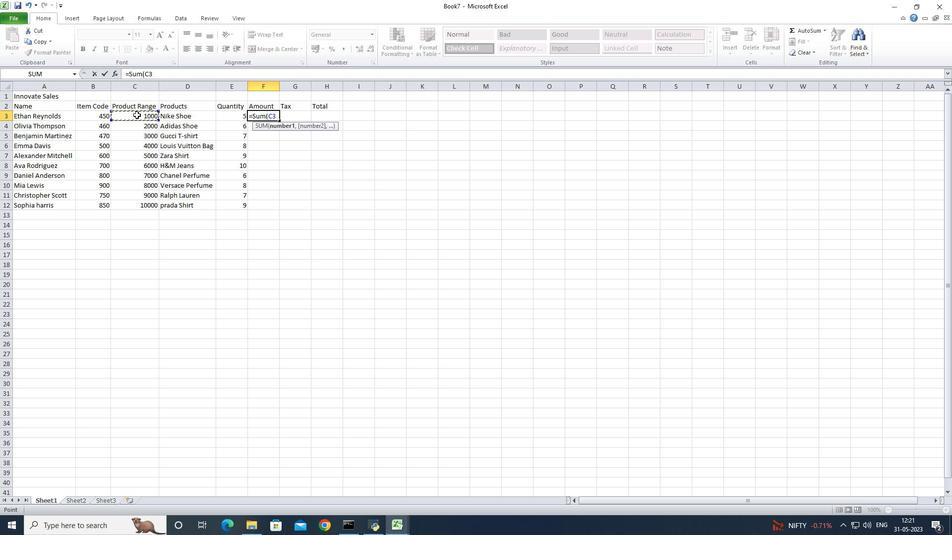 
Action: Mouse moved to (232, 114)
Screenshot: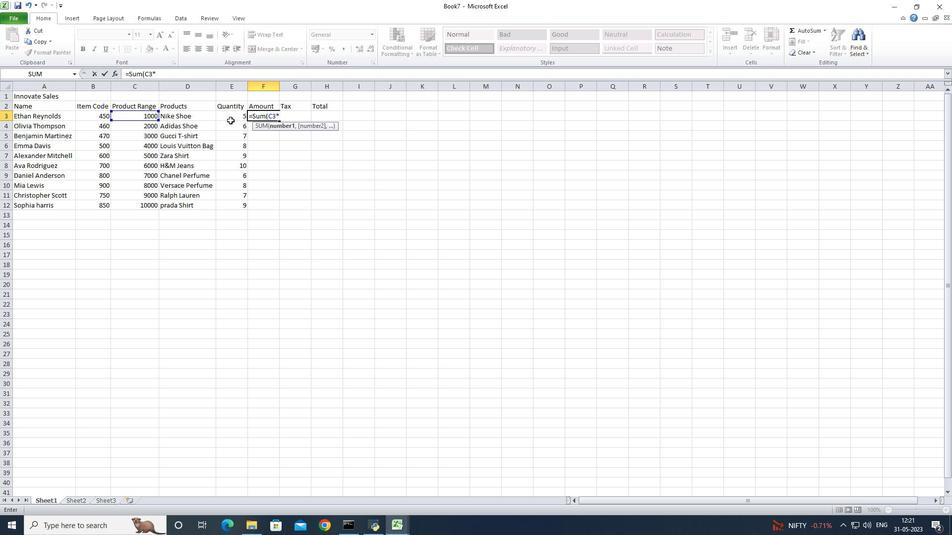 
Action: Mouse pressed left at (232, 114)
Screenshot: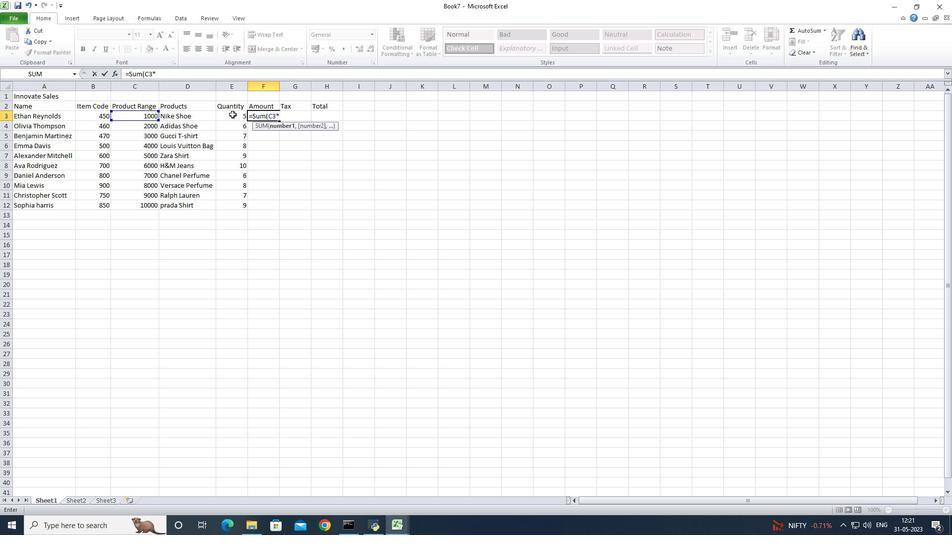 
Action: Key pressed <Key.shift>)<Key.enter>
Screenshot: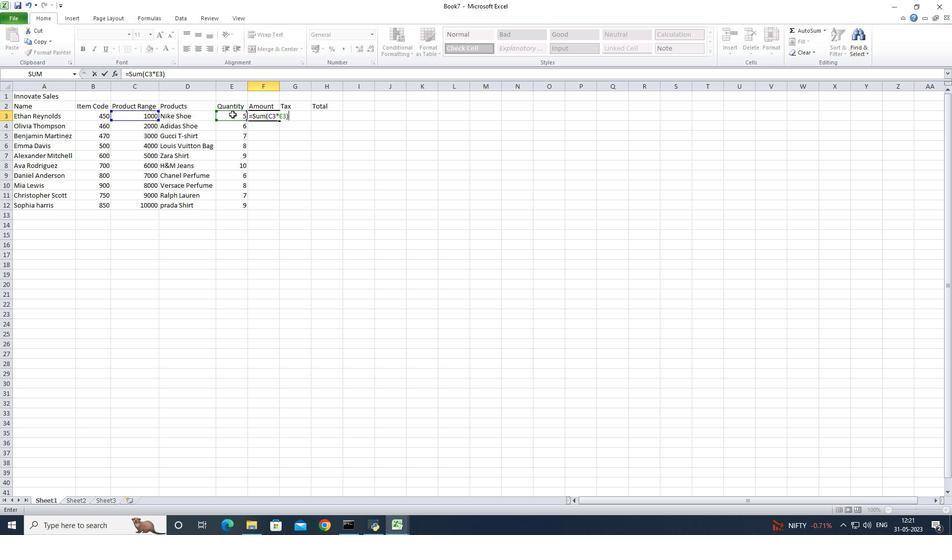 
Action: Mouse moved to (263, 117)
Screenshot: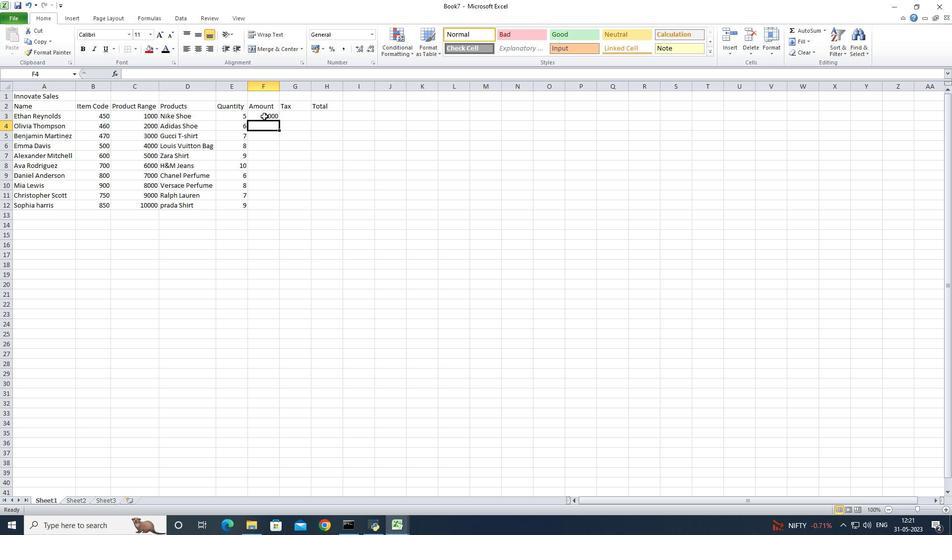 
Action: Mouse pressed left at (263, 117)
Screenshot: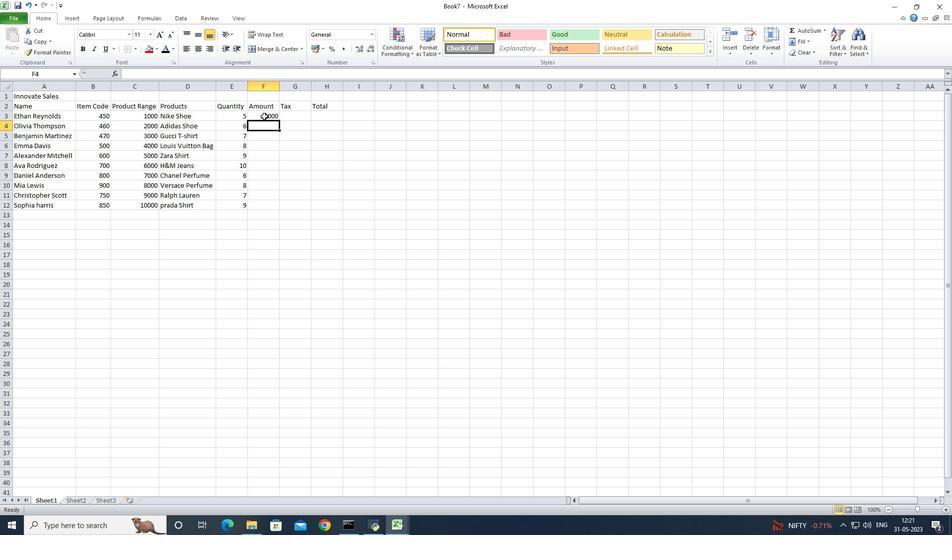 
Action: Mouse moved to (280, 121)
Screenshot: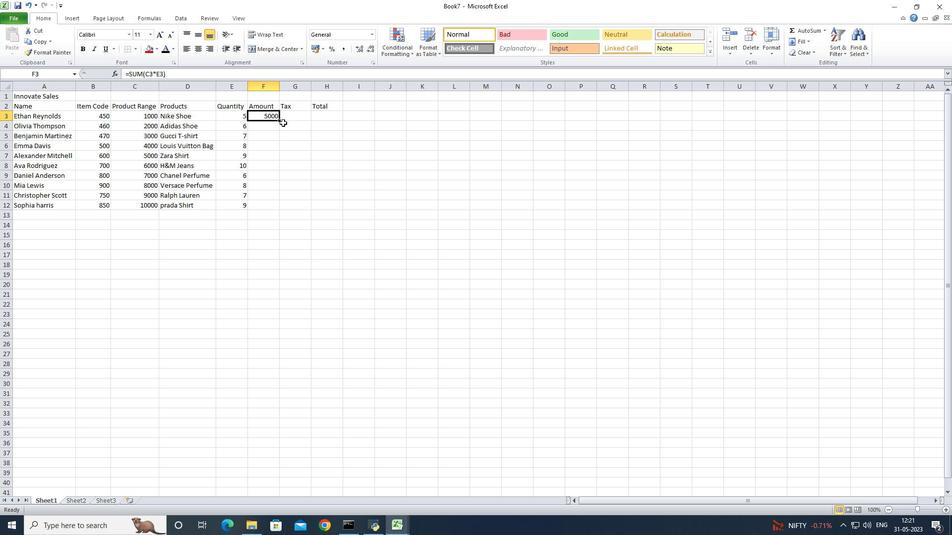 
Action: Mouse pressed left at (280, 121)
Screenshot: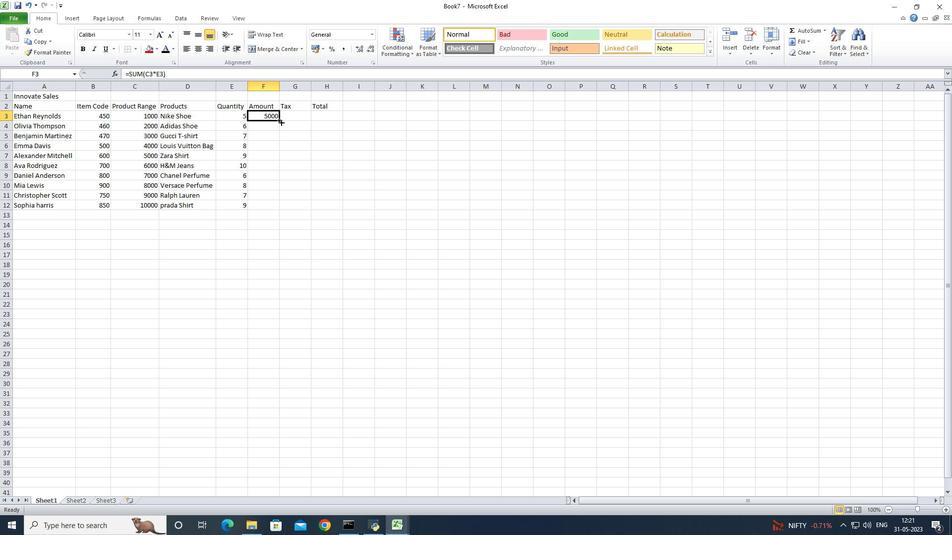 
Action: Mouse moved to (294, 114)
Screenshot: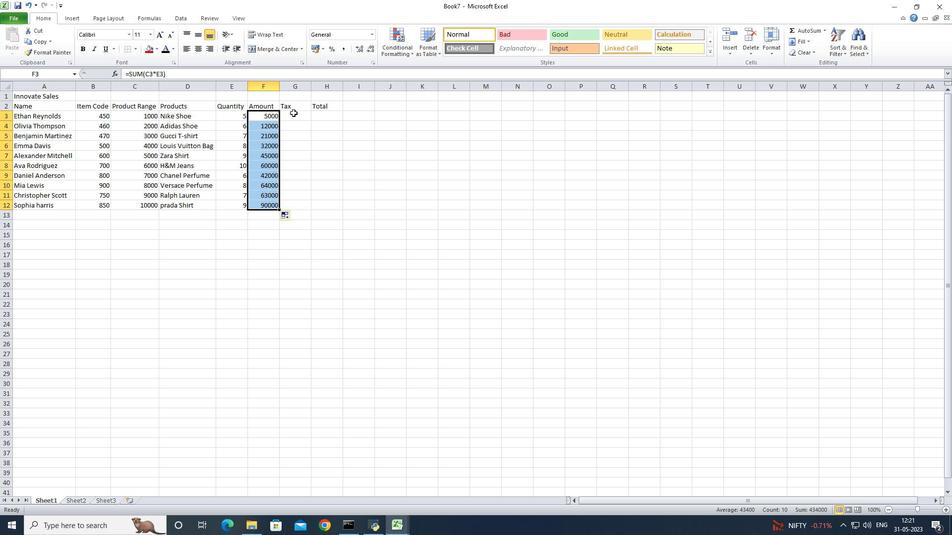 
Action: Mouse pressed left at (294, 114)
Screenshot: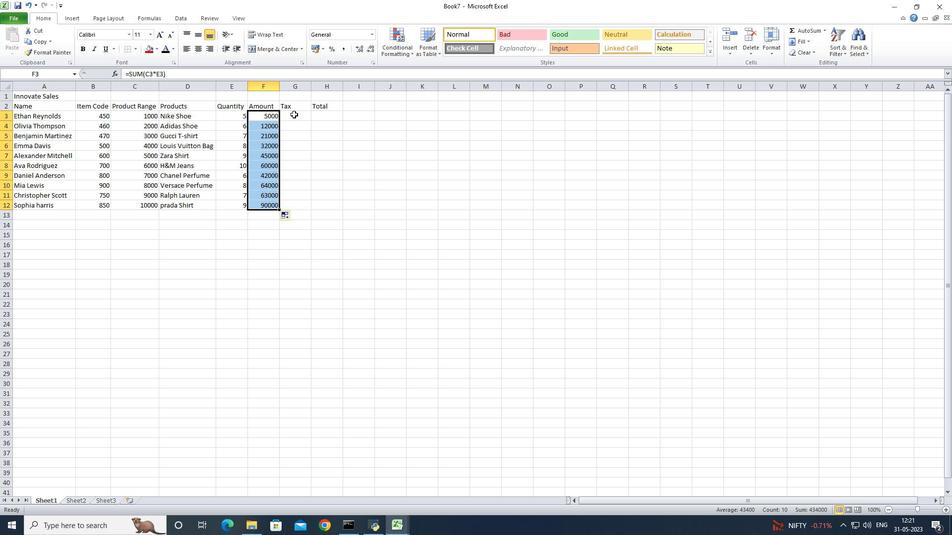 
Action: Key pressed =<Key.shift>Sum<Key.shift>(
Screenshot: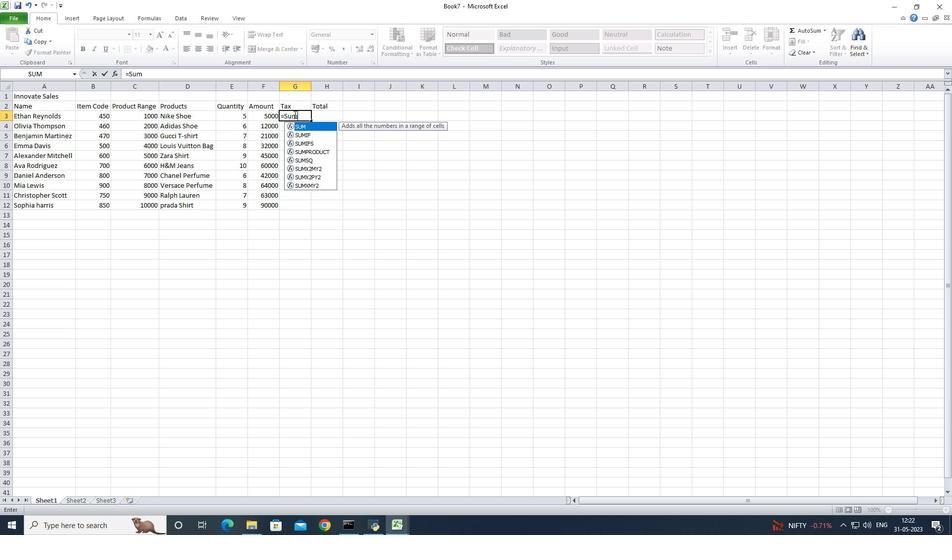 
Action: Mouse moved to (258, 119)
Screenshot: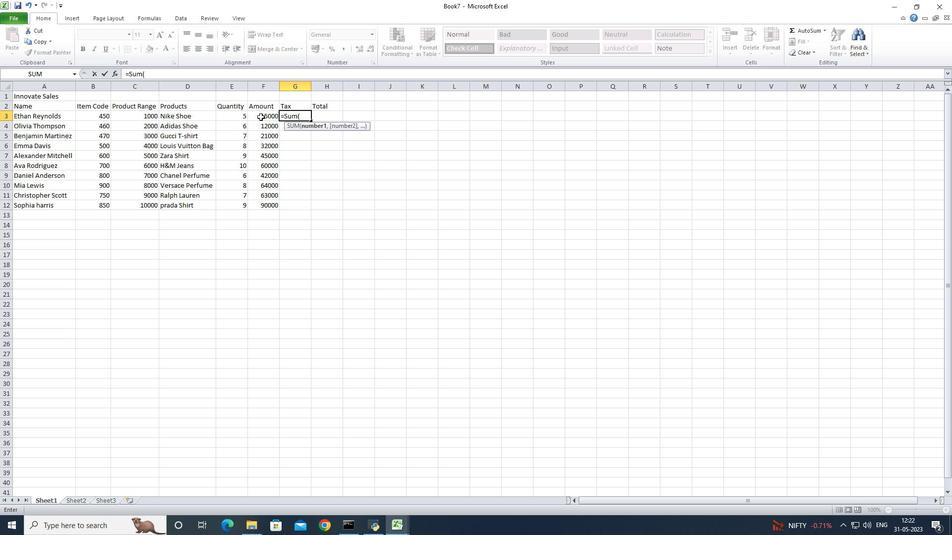 
Action: Mouse pressed left at (258, 119)
Screenshot: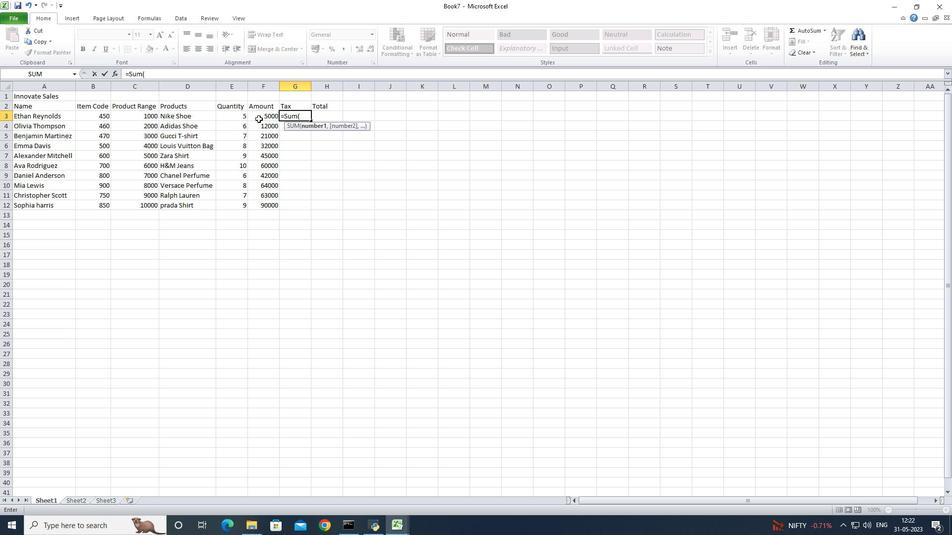 
Action: Key pressed <Key.shift><Key.shift><Key.shift><Key.shift><Key.shift><Key.shift><Key.shift><Key.shift><Key.shift><Key.shift><Key.shift><Key.shift><Key.shift><Key.shift><Key.shift><Key.shift><Key.shift><Key.shift><Key.shift><Key.shift><Key.shift><Key.shift><Key.shift><Key.shift>*12<Key.shift>5<Key.shift><Key.shift><Key.backspace><Key.shift><Key.shift><Key.shift><Key.shift><Key.shift><Key.shift>%<Key.shift><Key.shift><Key.shift><Key.shift><Key.shift>)<Key.enter>
Screenshot: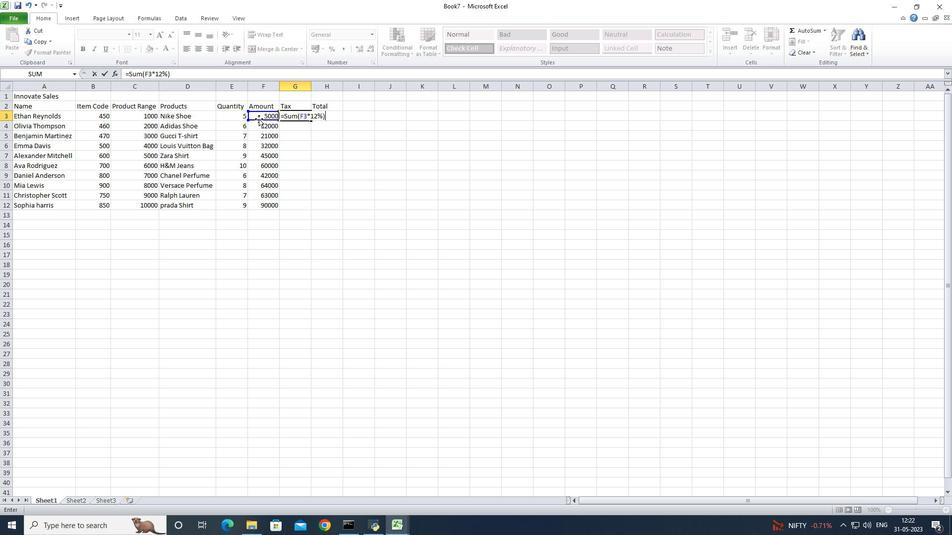 
Action: Mouse moved to (300, 116)
Screenshot: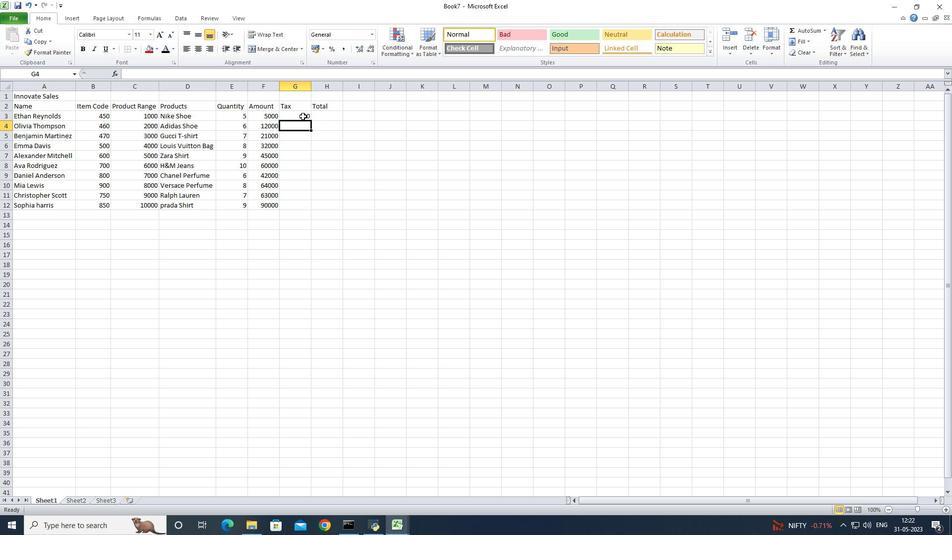 
Action: Mouse pressed left at (300, 116)
Screenshot: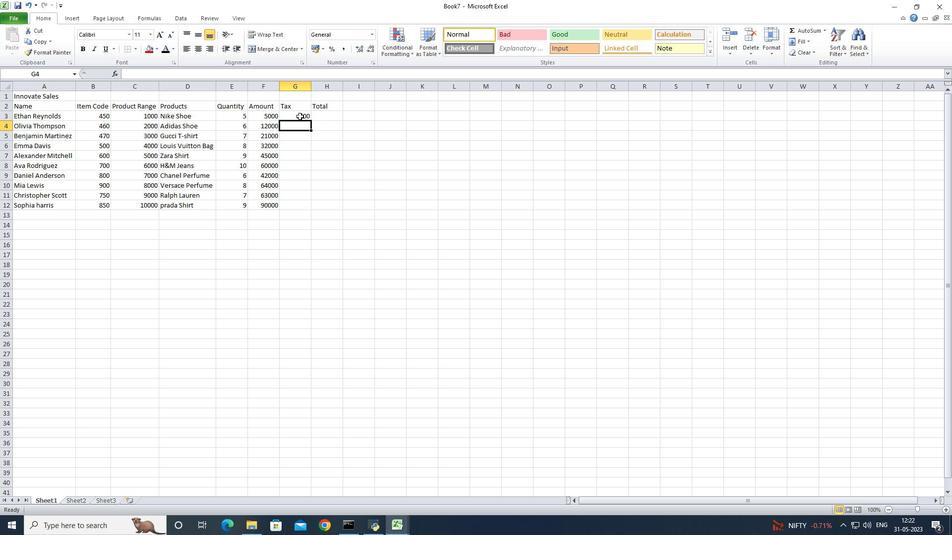 
Action: Mouse moved to (310, 120)
Screenshot: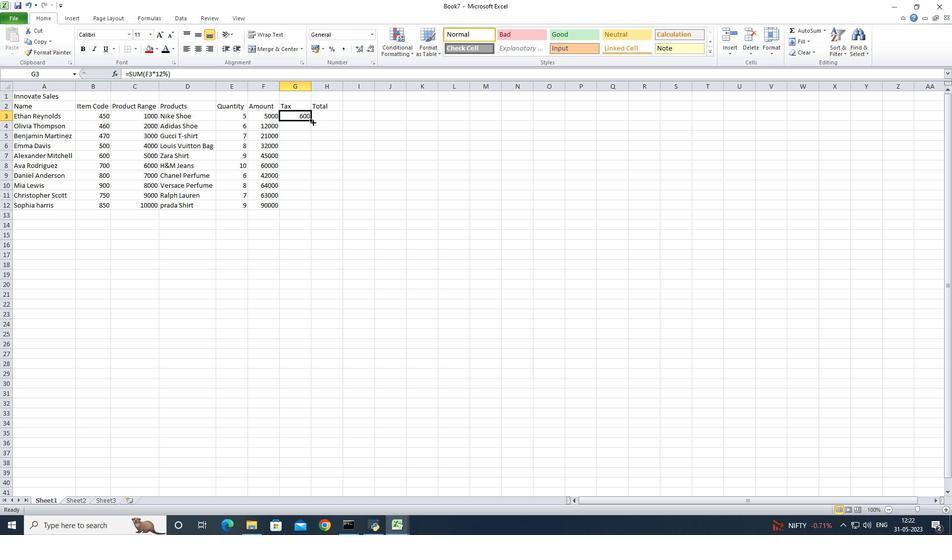 
Action: Mouse pressed left at (310, 120)
Screenshot: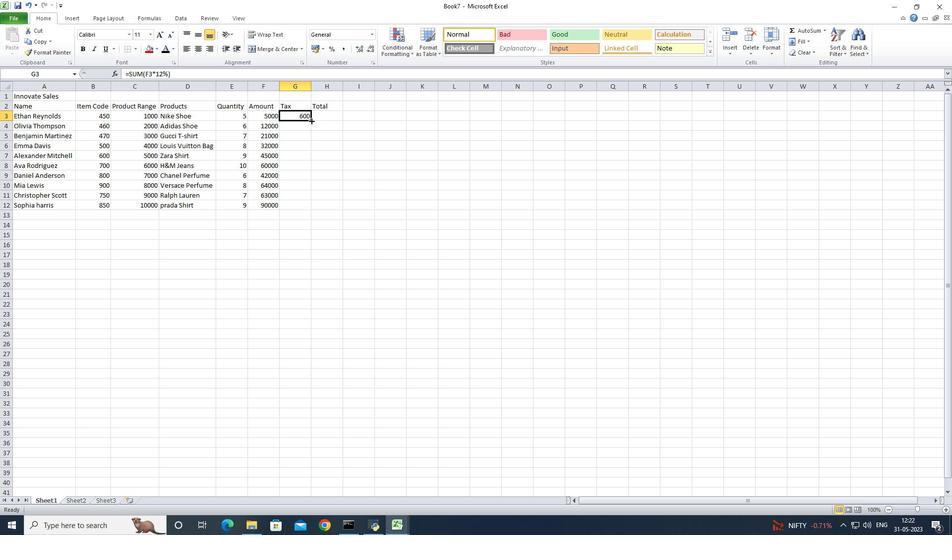 
Action: Mouse moved to (326, 118)
Screenshot: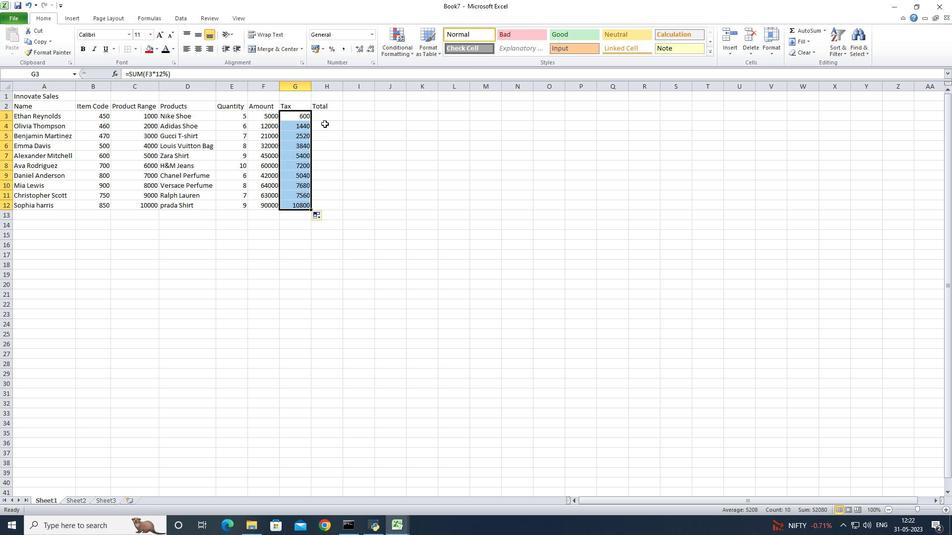 
Action: Mouse pressed left at (326, 118)
Screenshot: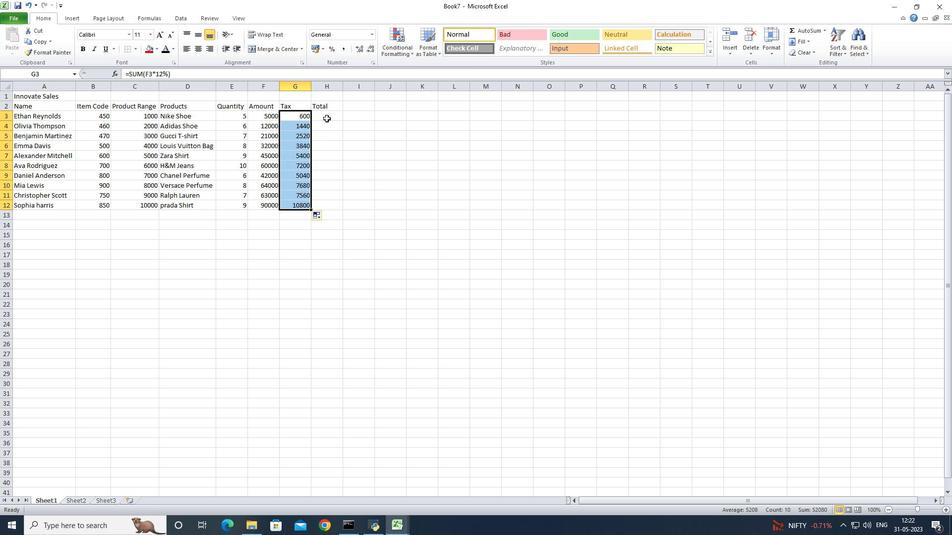 
Action: Mouse moved to (327, 118)
Screenshot: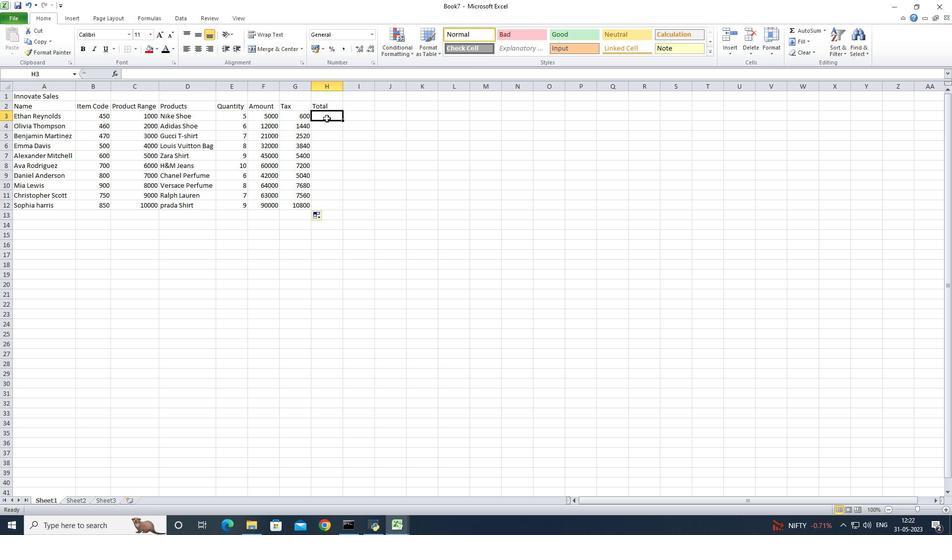 
Action: Key pressed <Key.shift>+<Key.backspace>=sum<Key.shift><Key.shift><Key.shift><Key.shift><Key.shift><Key.shift><Key.shift><Key.shift><Key.shift>(
Screenshot: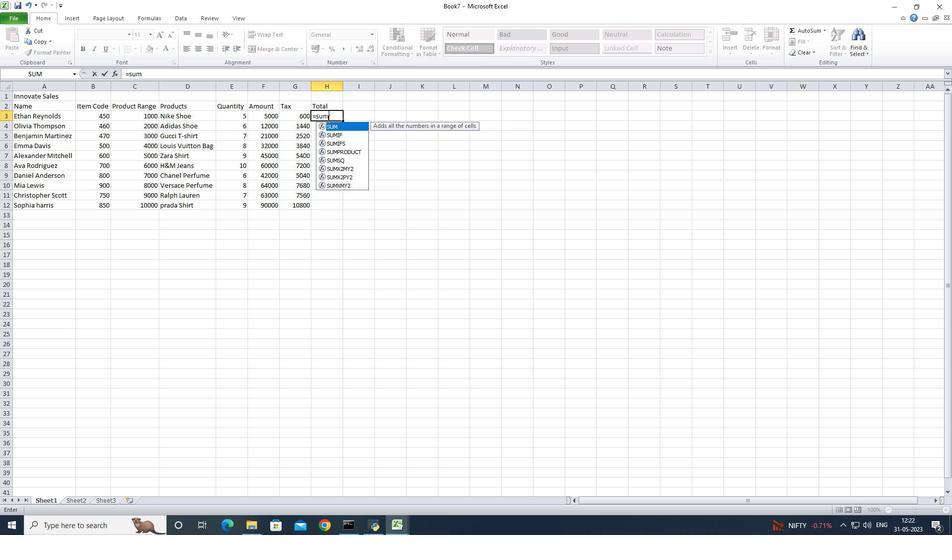 
Action: Mouse moved to (262, 117)
Screenshot: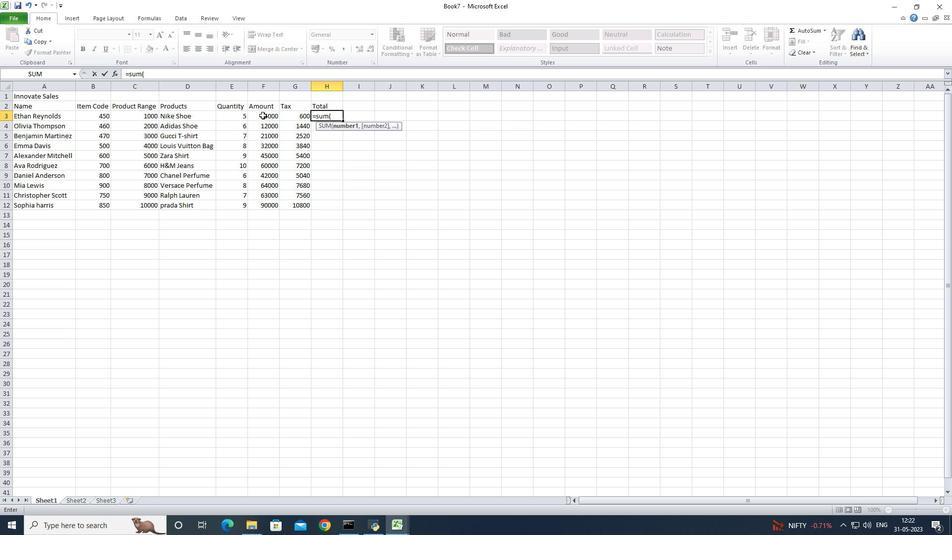
Action: Mouse pressed left at (262, 117)
Screenshot: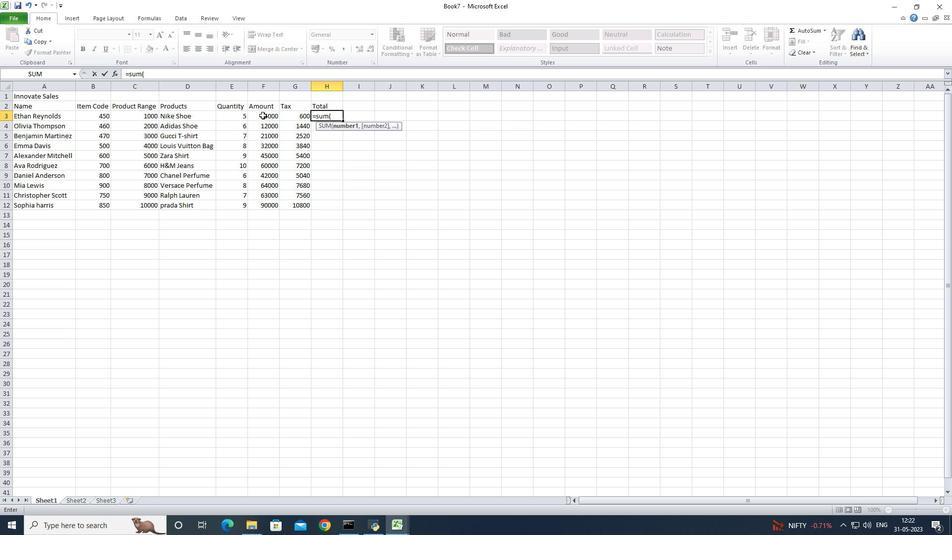 
Action: Mouse moved to (263, 117)
Screenshot: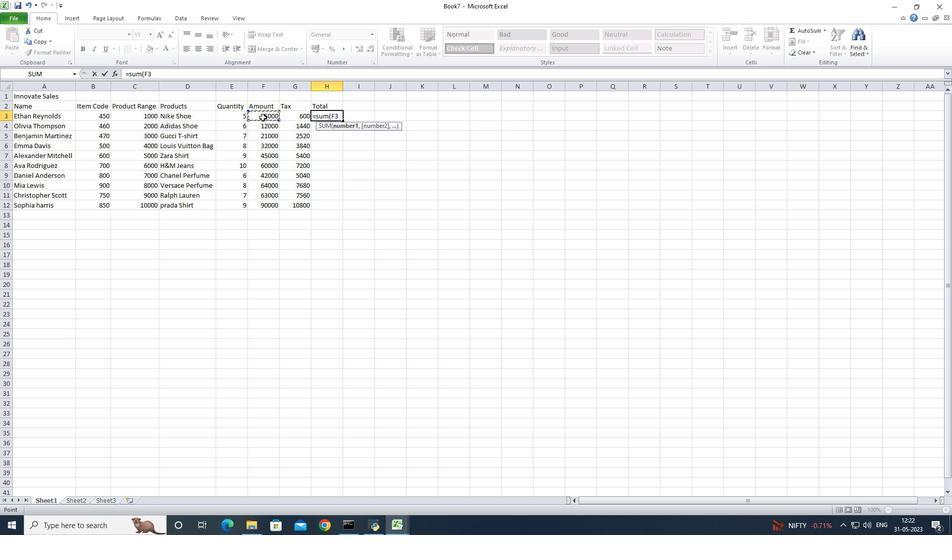 
Action: Mouse pressed left at (263, 117)
Screenshot: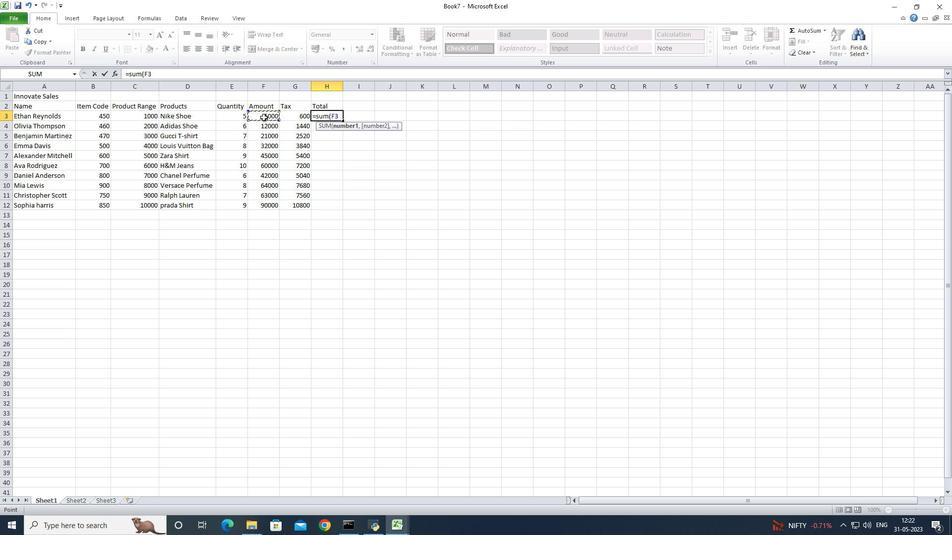 
Action: Mouse moved to (309, 120)
Screenshot: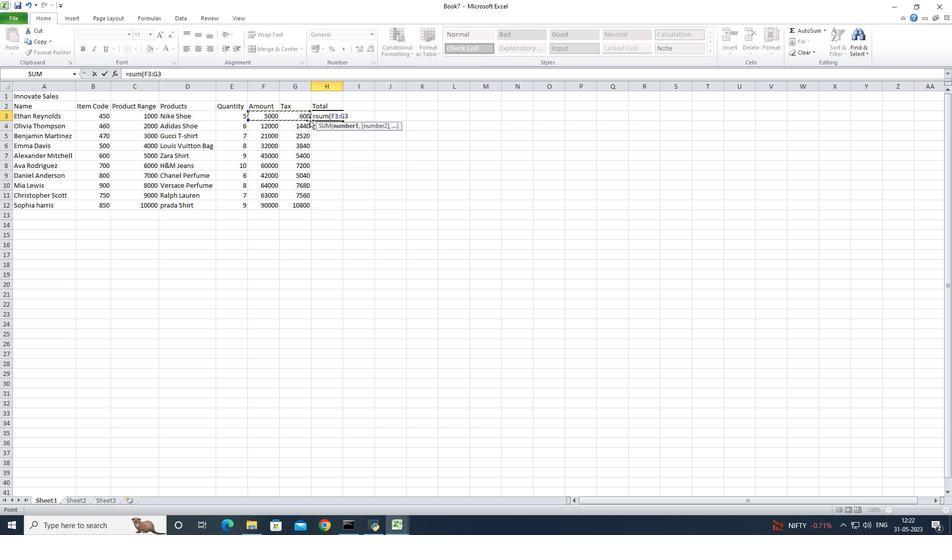 
Action: Key pressed <Key.shift><Key.shift><Key.shift><Key.shift>)<Key.enter>
Screenshot: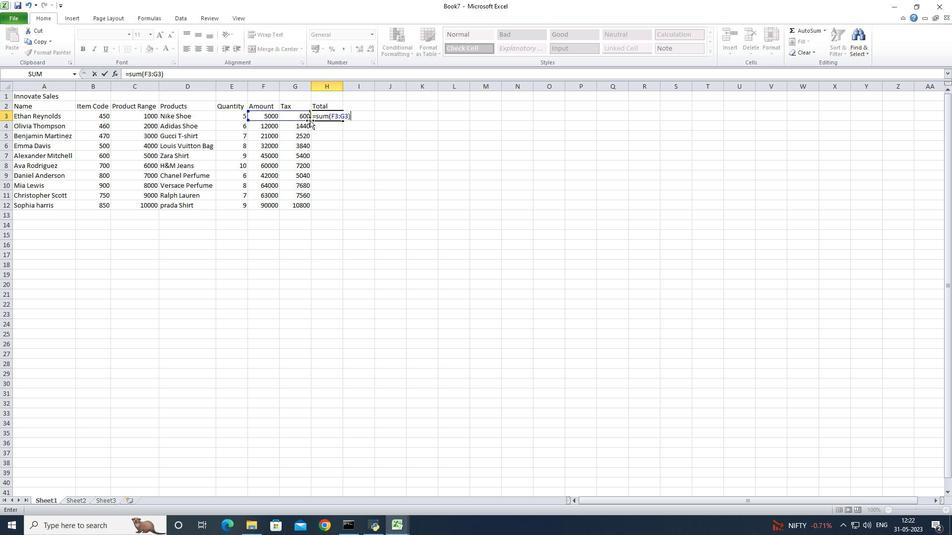 
Action: Mouse moved to (317, 117)
Screenshot: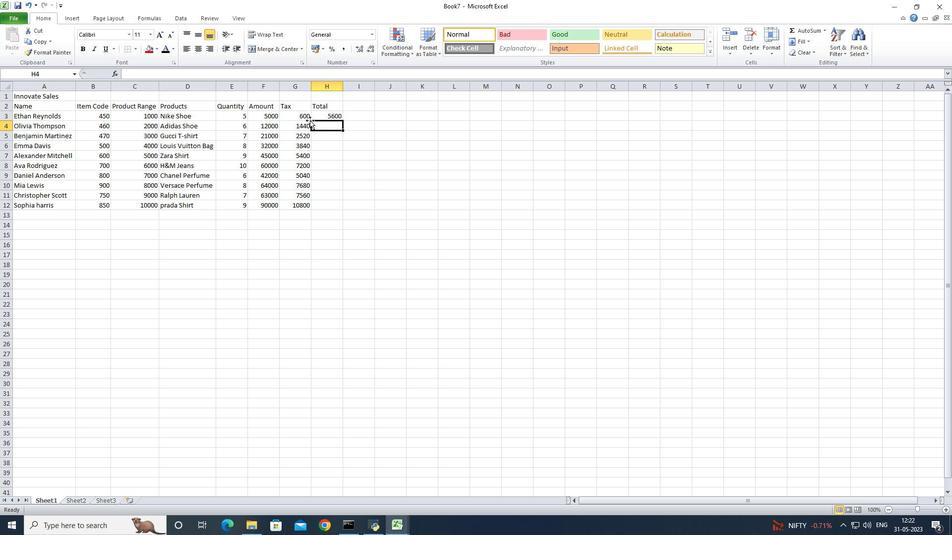
Action: Mouse pressed left at (317, 117)
Screenshot: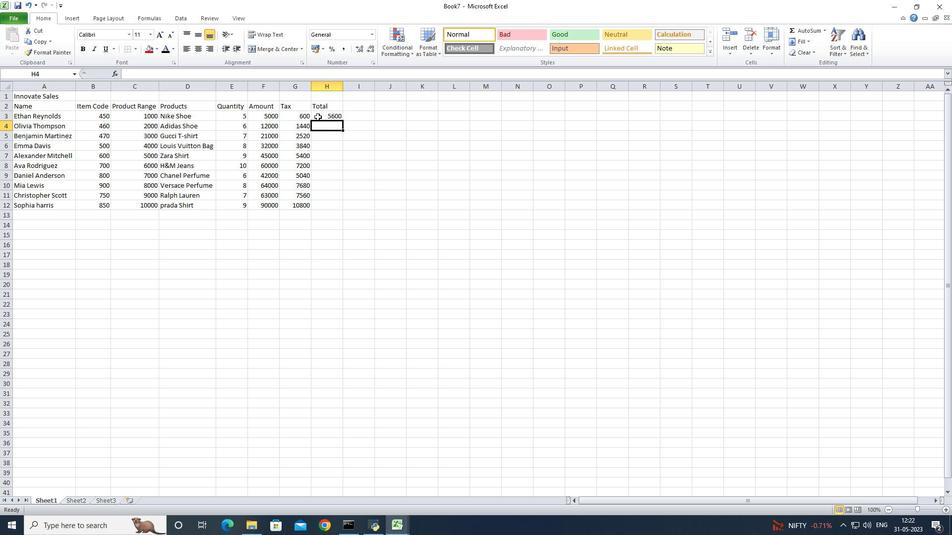 
Action: Mouse moved to (344, 121)
Screenshot: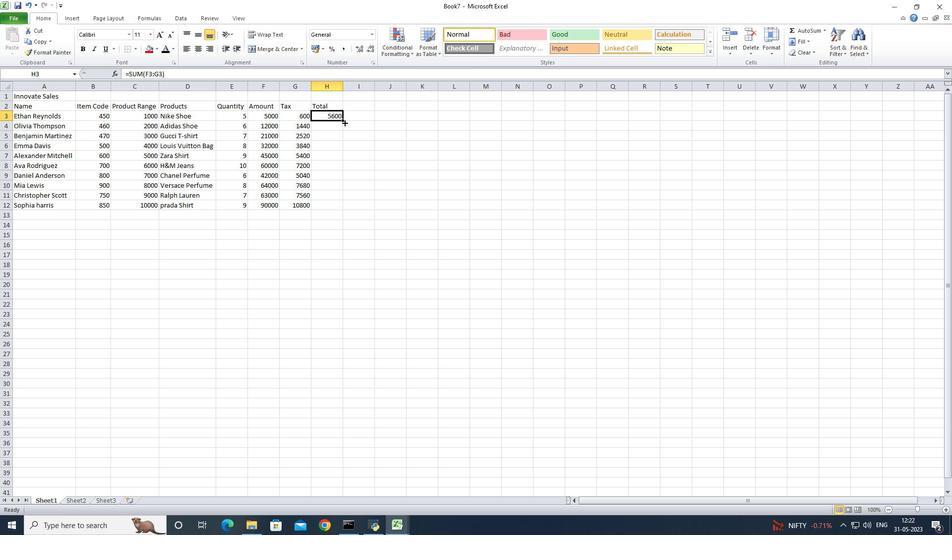 
Action: Mouse pressed left at (344, 121)
Screenshot: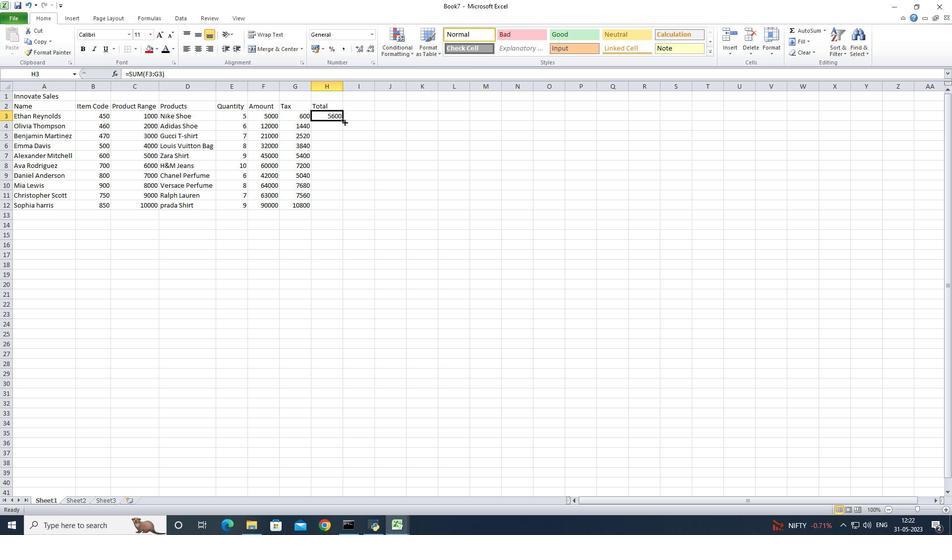 
Action: Mouse moved to (301, 230)
Screenshot: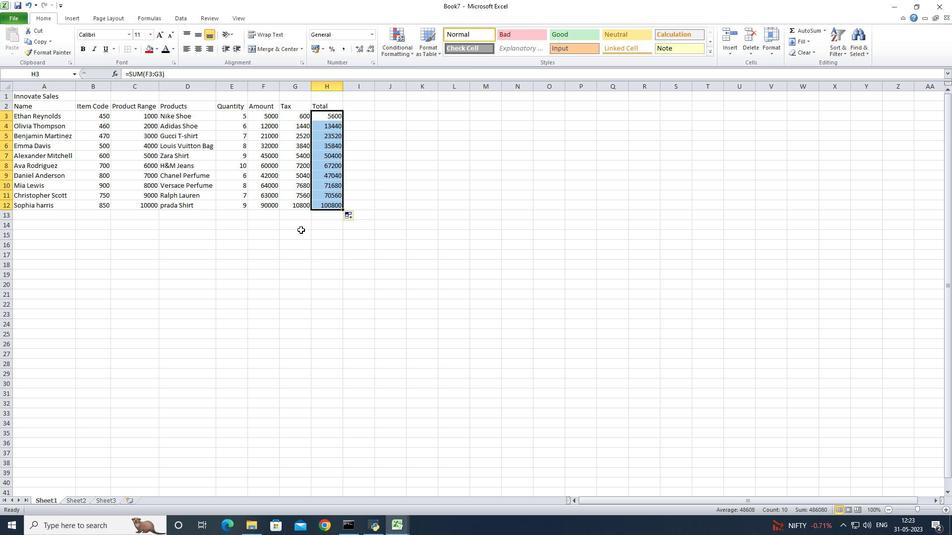 
Action: Mouse pressed left at (301, 230)
Screenshot: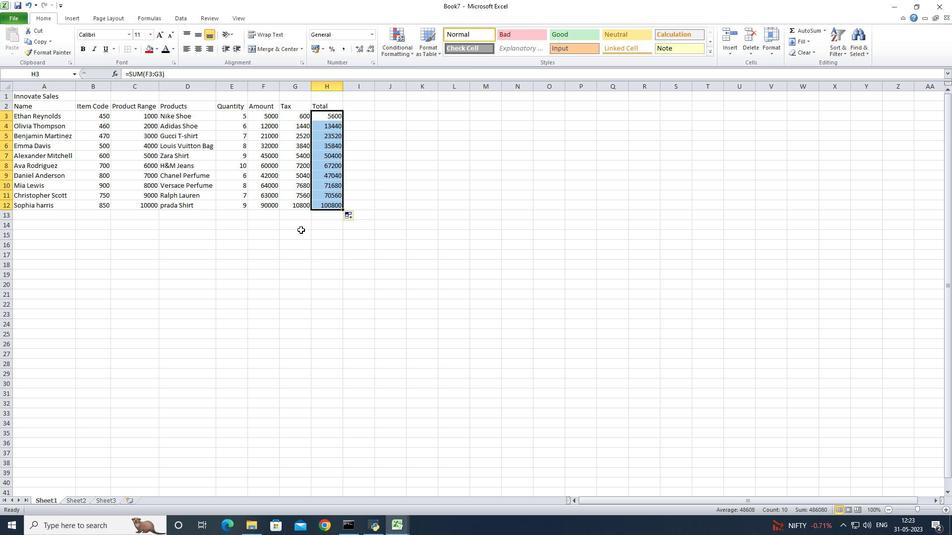 
Action: Mouse moved to (141, 247)
Screenshot: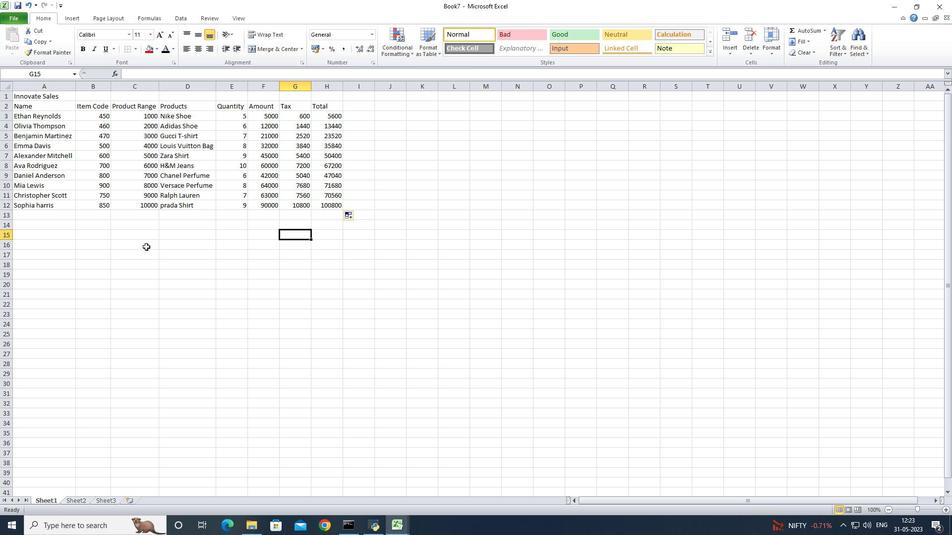 
Action: Mouse pressed left at (141, 247)
Screenshot: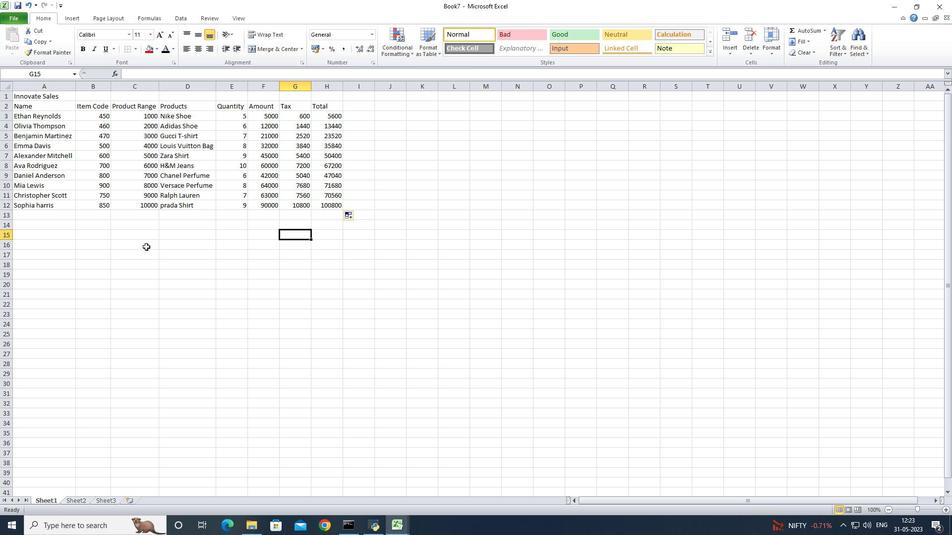 
Action: Mouse moved to (69, 267)
Screenshot: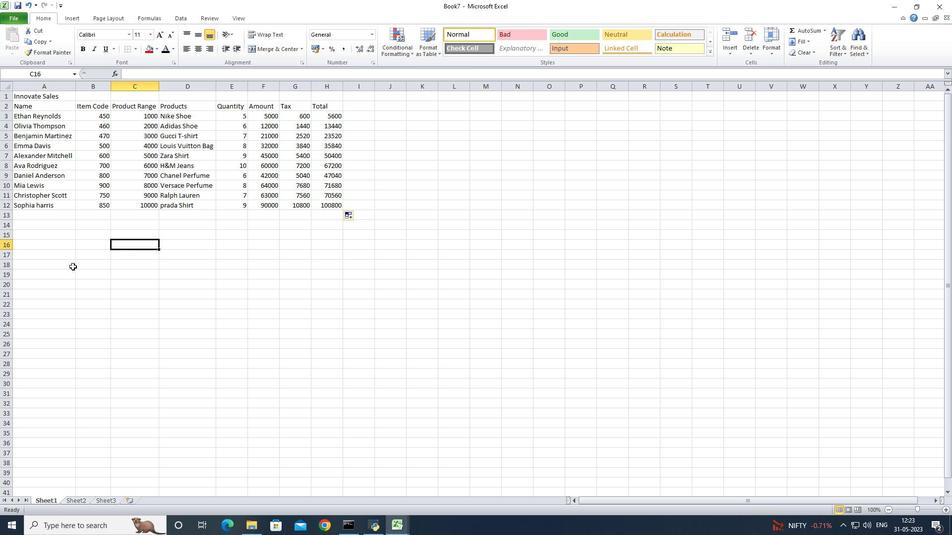 
Action: Mouse pressed left at (69, 267)
Screenshot: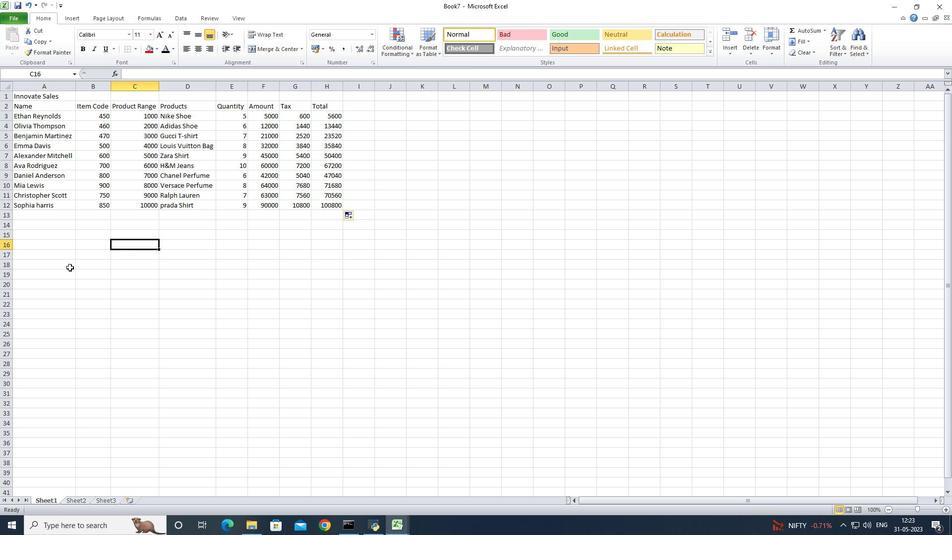 
Action: Mouse moved to (203, 258)
Screenshot: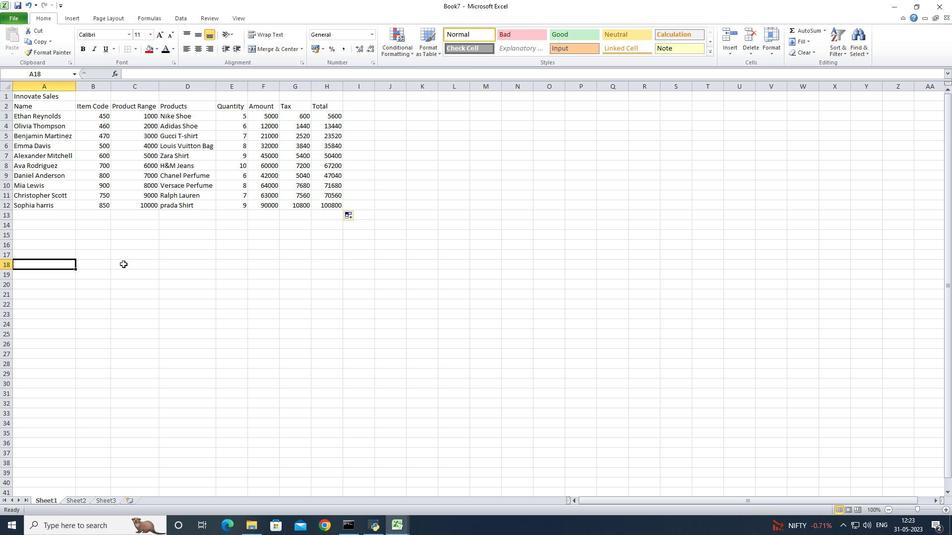 
Action: Mouse pressed left at (203, 258)
Screenshot: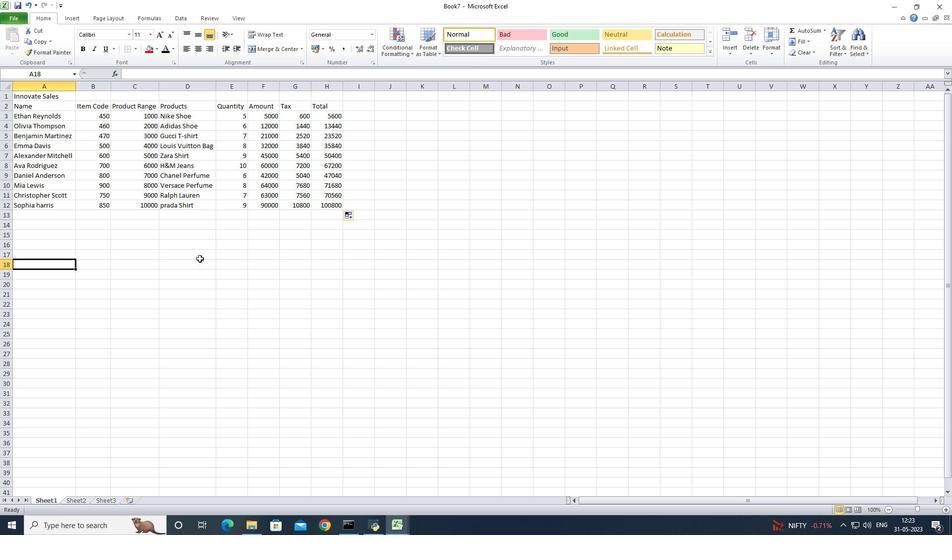 
Action: Mouse moved to (16, 20)
Screenshot: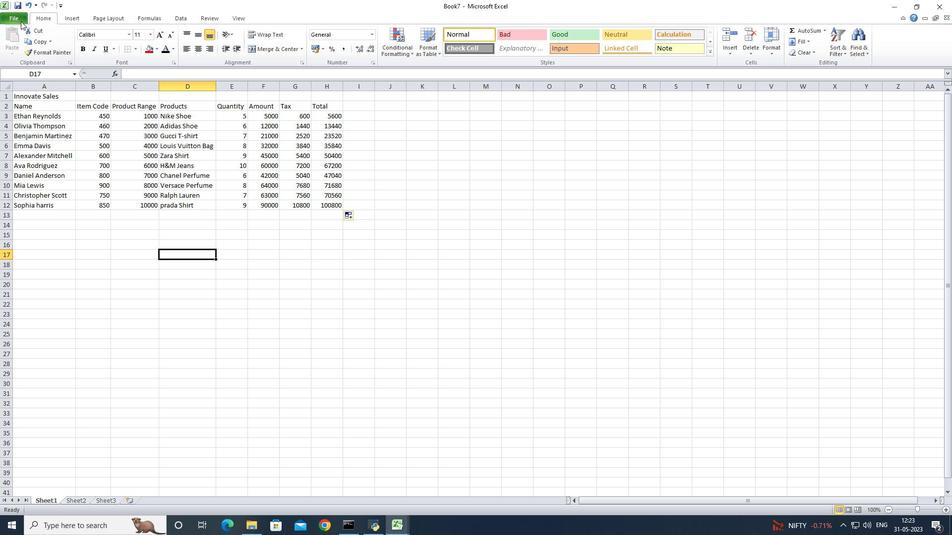 
Action: Mouse pressed left at (16, 20)
Screenshot: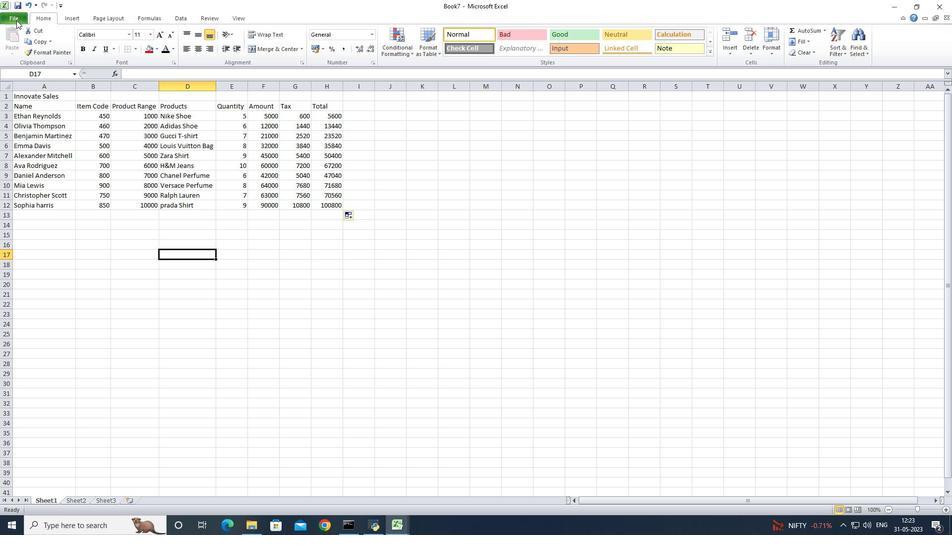 
Action: Mouse moved to (36, 40)
Screenshot: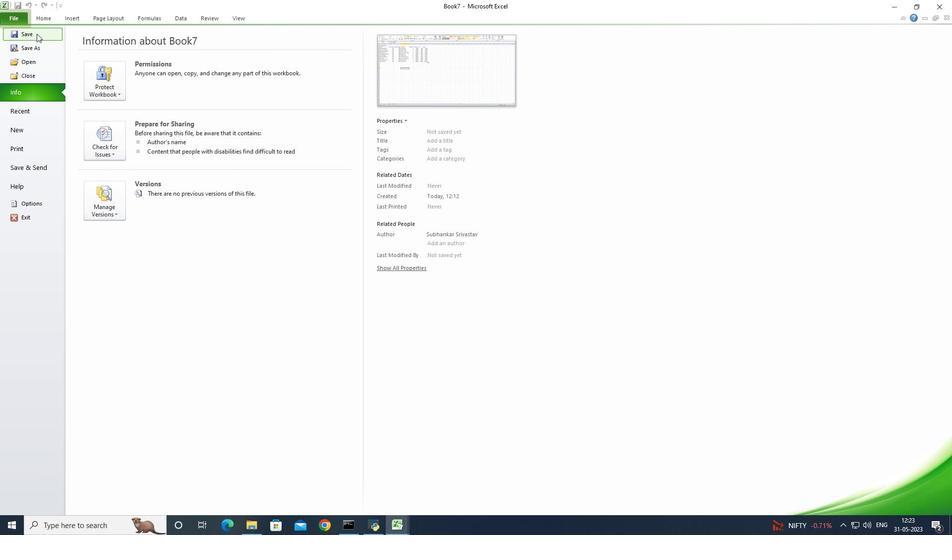
Action: Mouse pressed left at (36, 40)
Screenshot: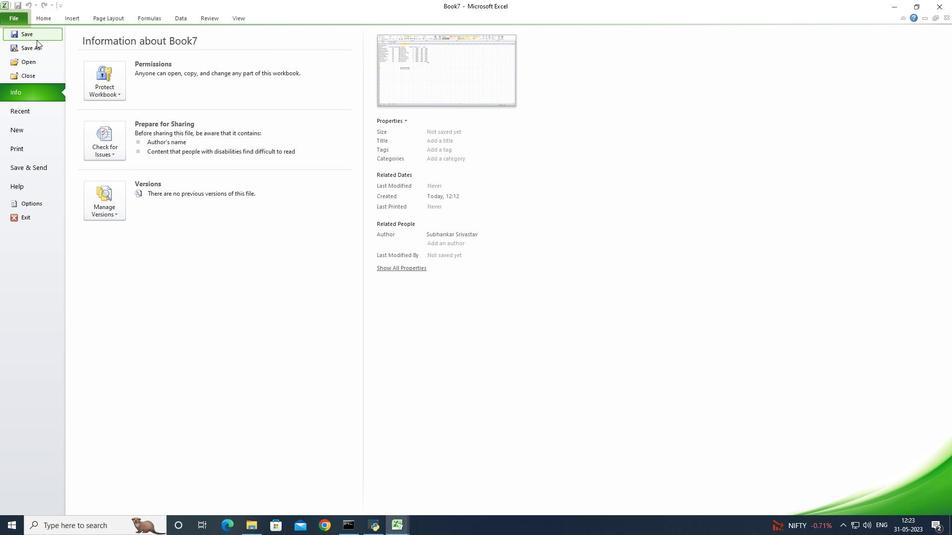 
Action: Mouse moved to (54, 107)
Screenshot: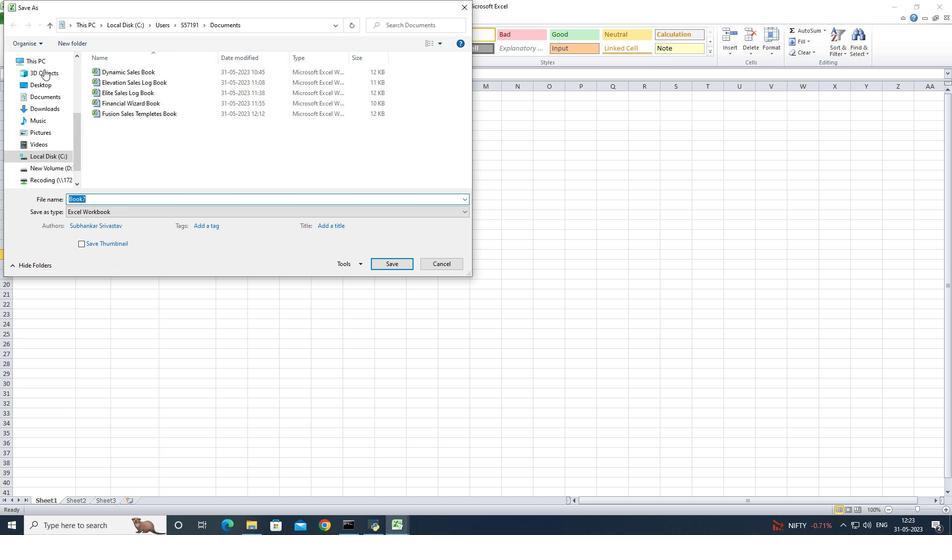 
Action: Key pressed <Key.shift>Sales<Key.backspace><Key.backspace><Key.backspace><Key.backspace><Key.backspace><Key.shift>Innovate<Key.space>sales<Key.space><Key.shift>Re<Key.backspace><Key.backspace>review<Key.space><Key.shift>Book
Screenshot: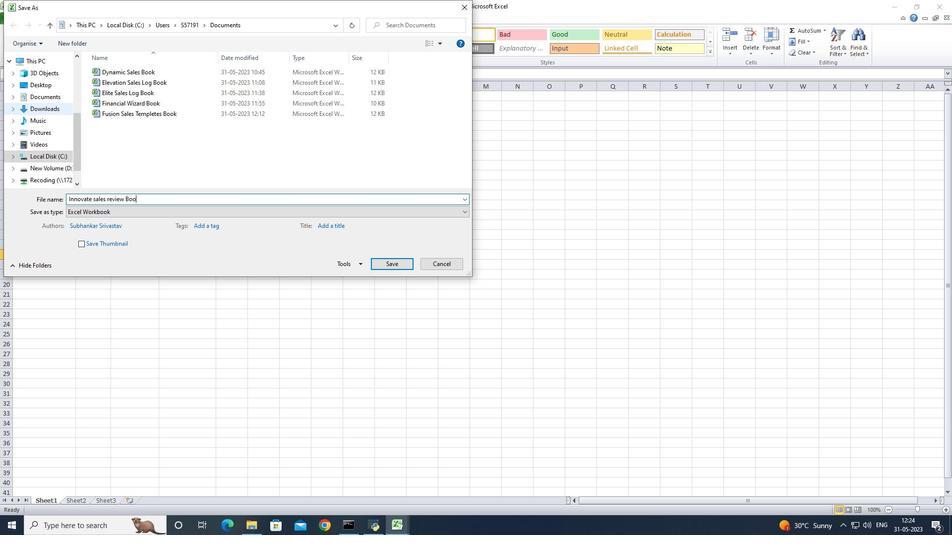 
Action: Mouse moved to (406, 266)
Screenshot: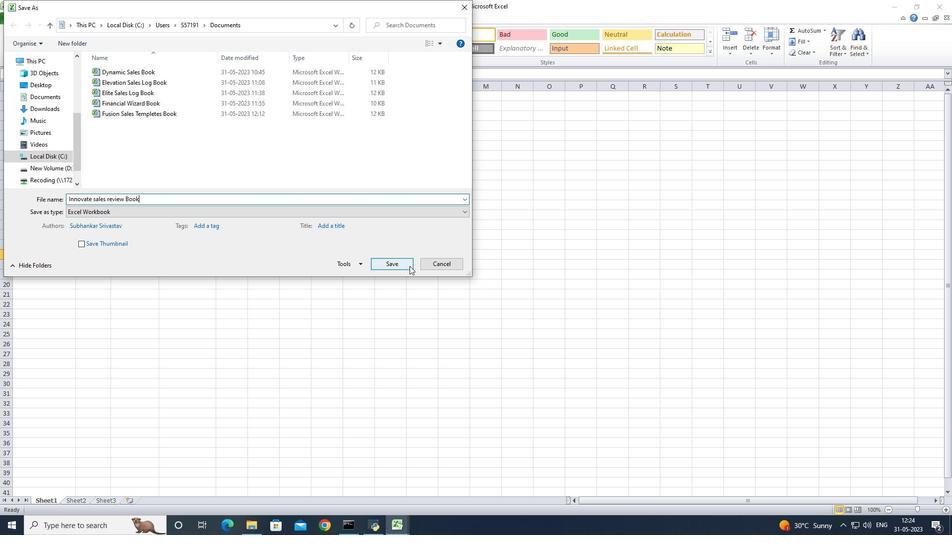 
Action: Mouse pressed left at (406, 266)
Screenshot: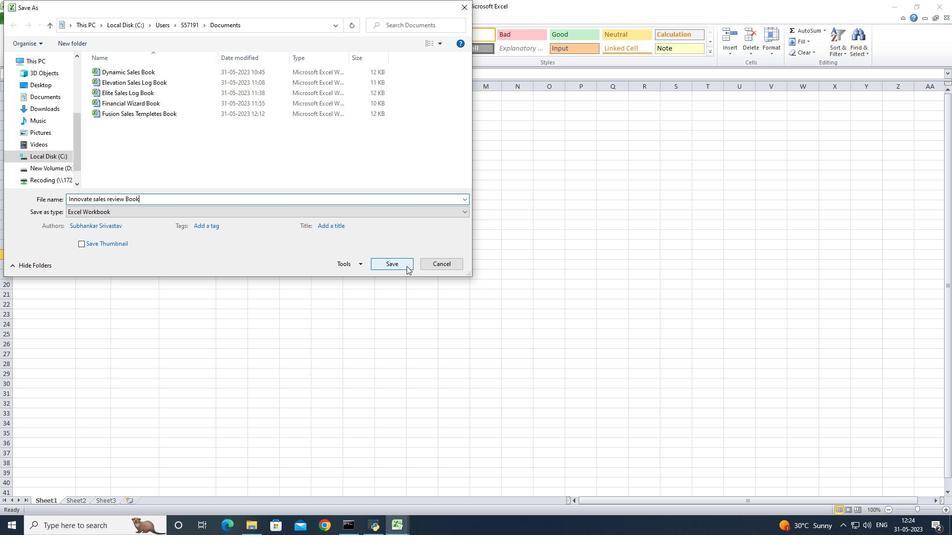 
Action: Mouse moved to (252, 263)
Screenshot: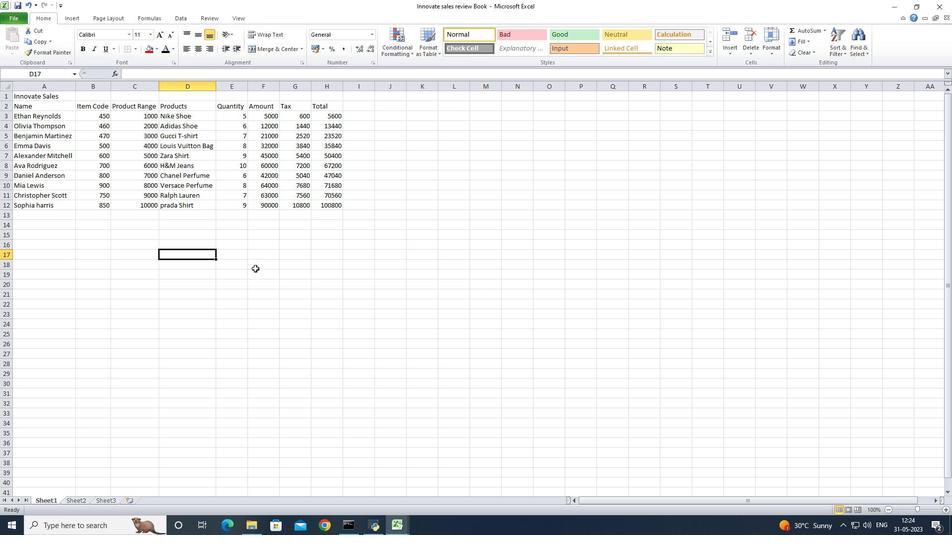 
Action: Mouse pressed left at (252, 263)
Screenshot: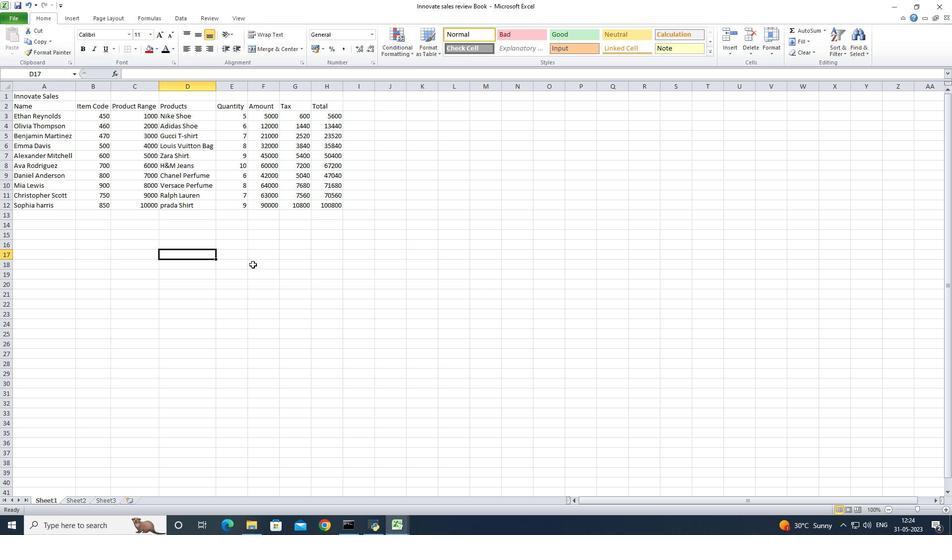 
Action: Mouse moved to (148, 287)
Screenshot: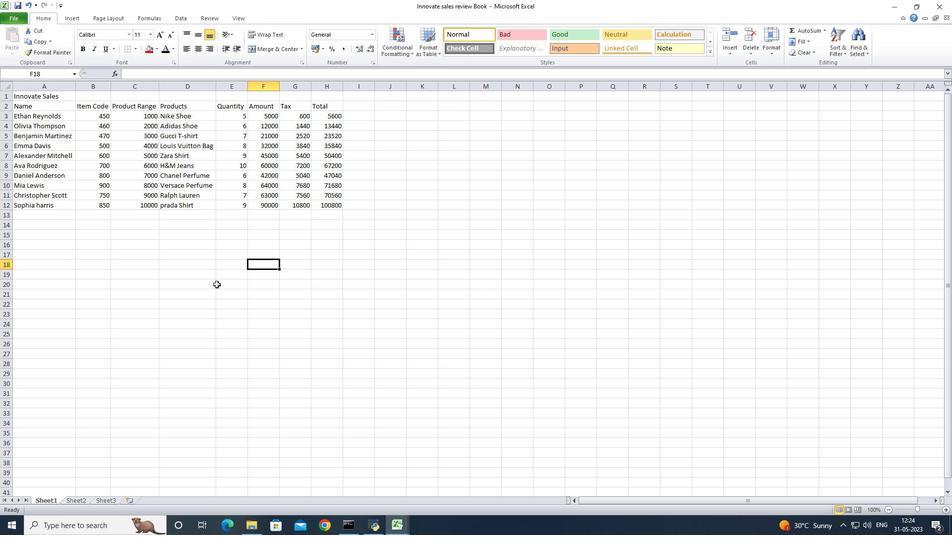 
Action: Mouse pressed left at (148, 287)
Screenshot: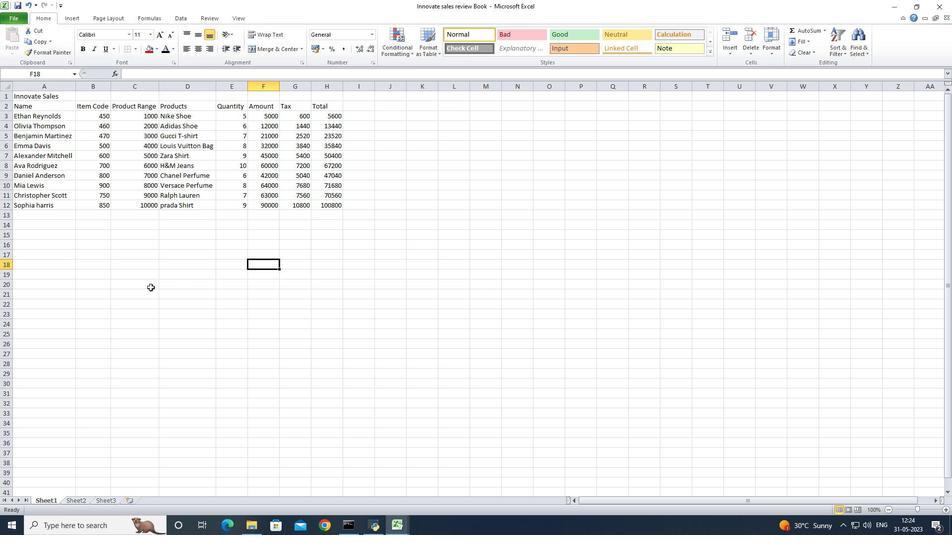 
Action: Mouse moved to (376, 259)
Screenshot: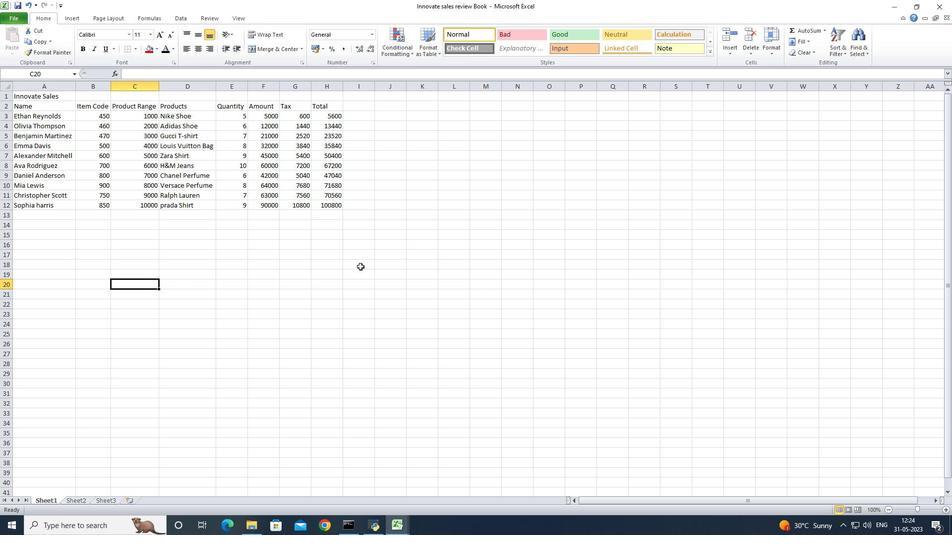 
Action: Mouse pressed left at (376, 259)
Screenshot: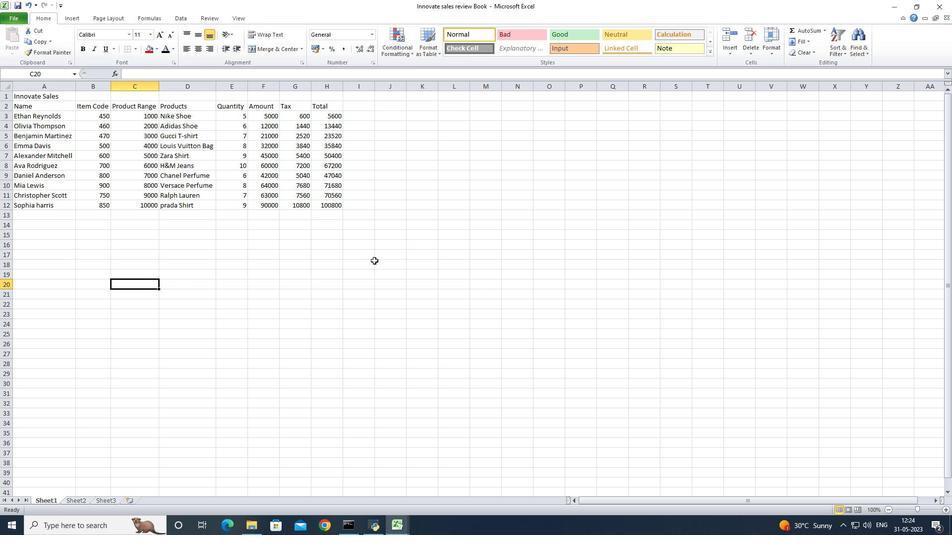 
Action: Mouse moved to (376, 259)
Screenshot: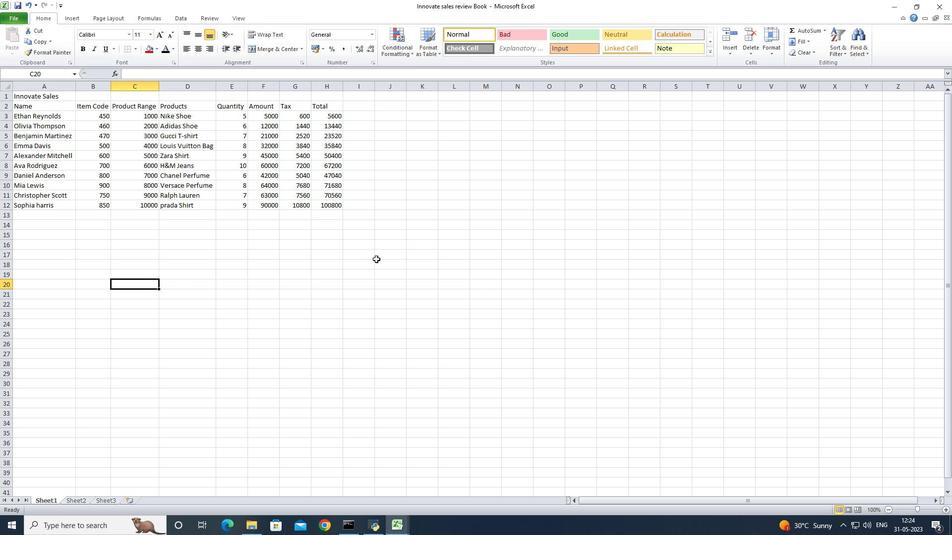 
Action: Key pressed ctrl+S
Screenshot: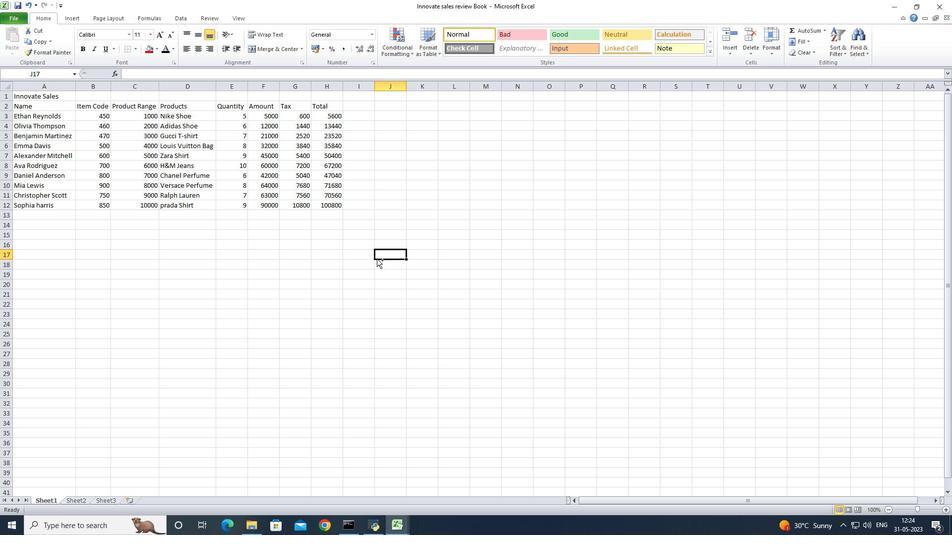 
Action: Mouse moved to (292, 252)
Screenshot: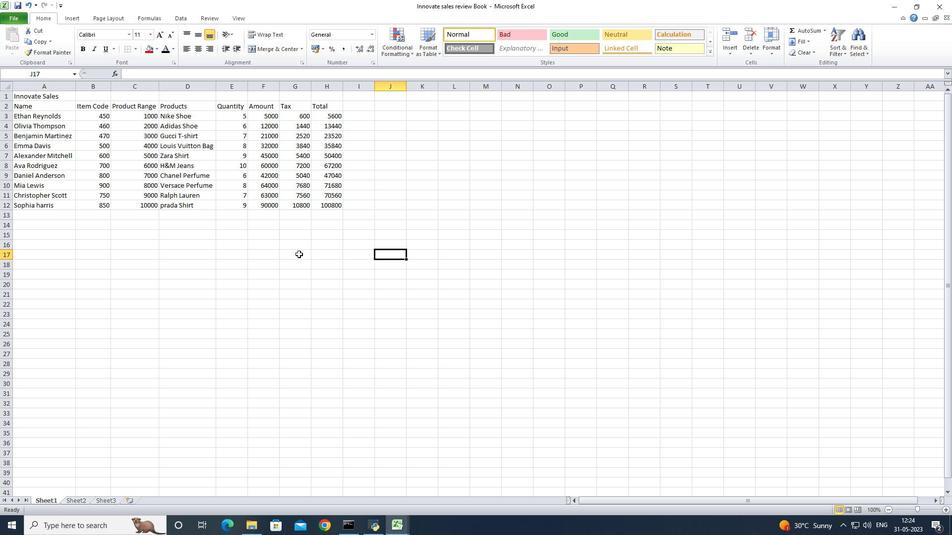 
